 Task: Use the formula "EPOCHTODATE" in spreadsheet "Project protfolio".
Action: Mouse moved to (896, 120)
Screenshot: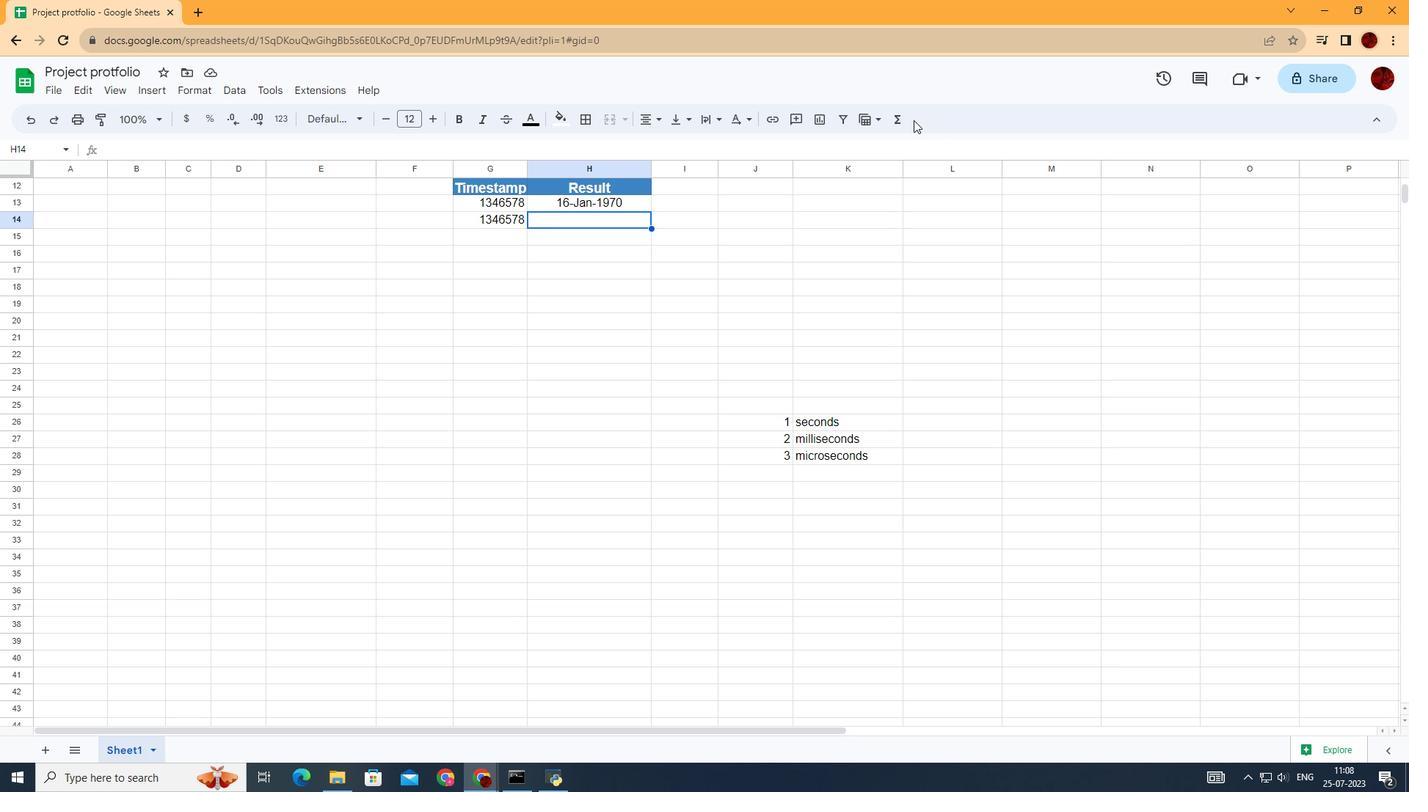 
Action: Mouse pressed left at (896, 120)
Screenshot: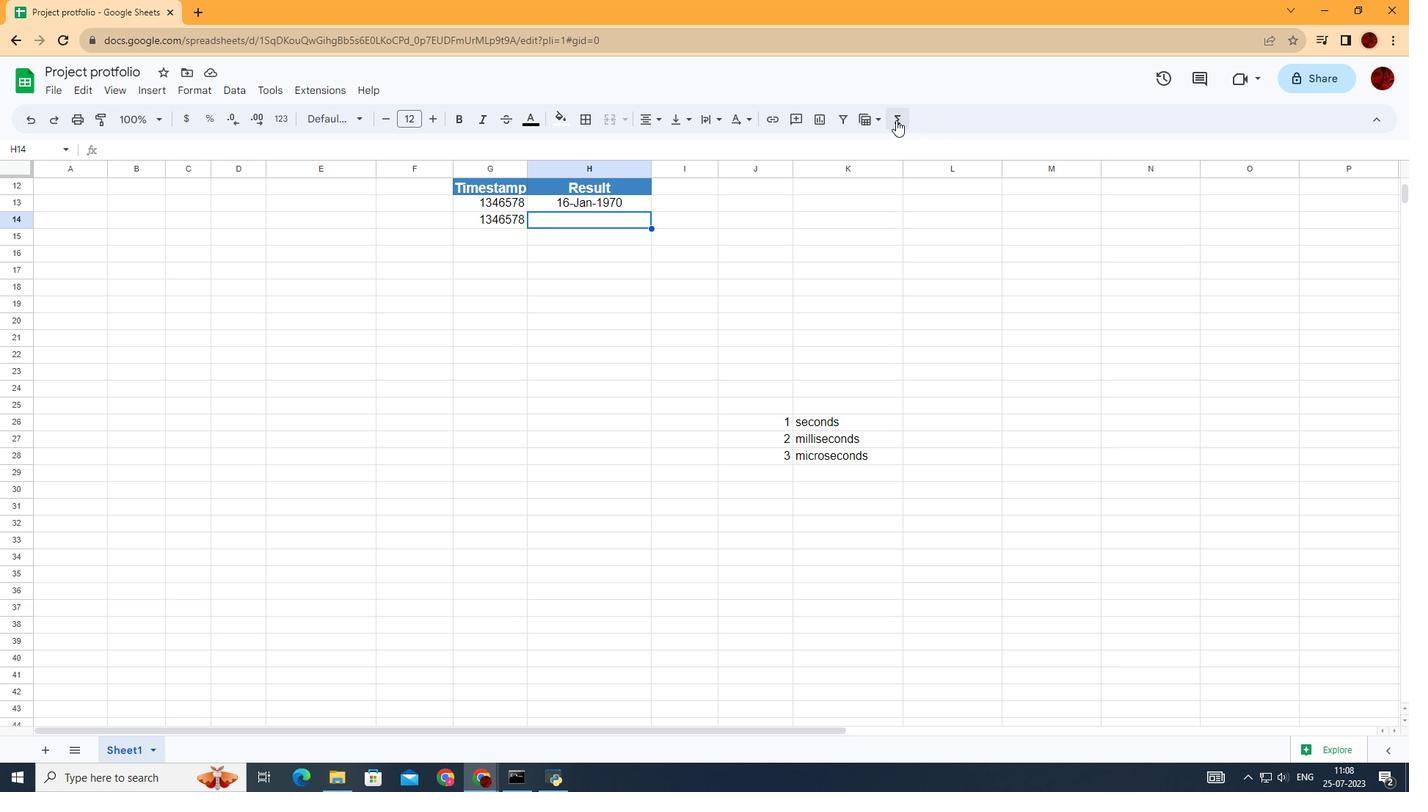 
Action: Mouse moved to (1095, 239)
Screenshot: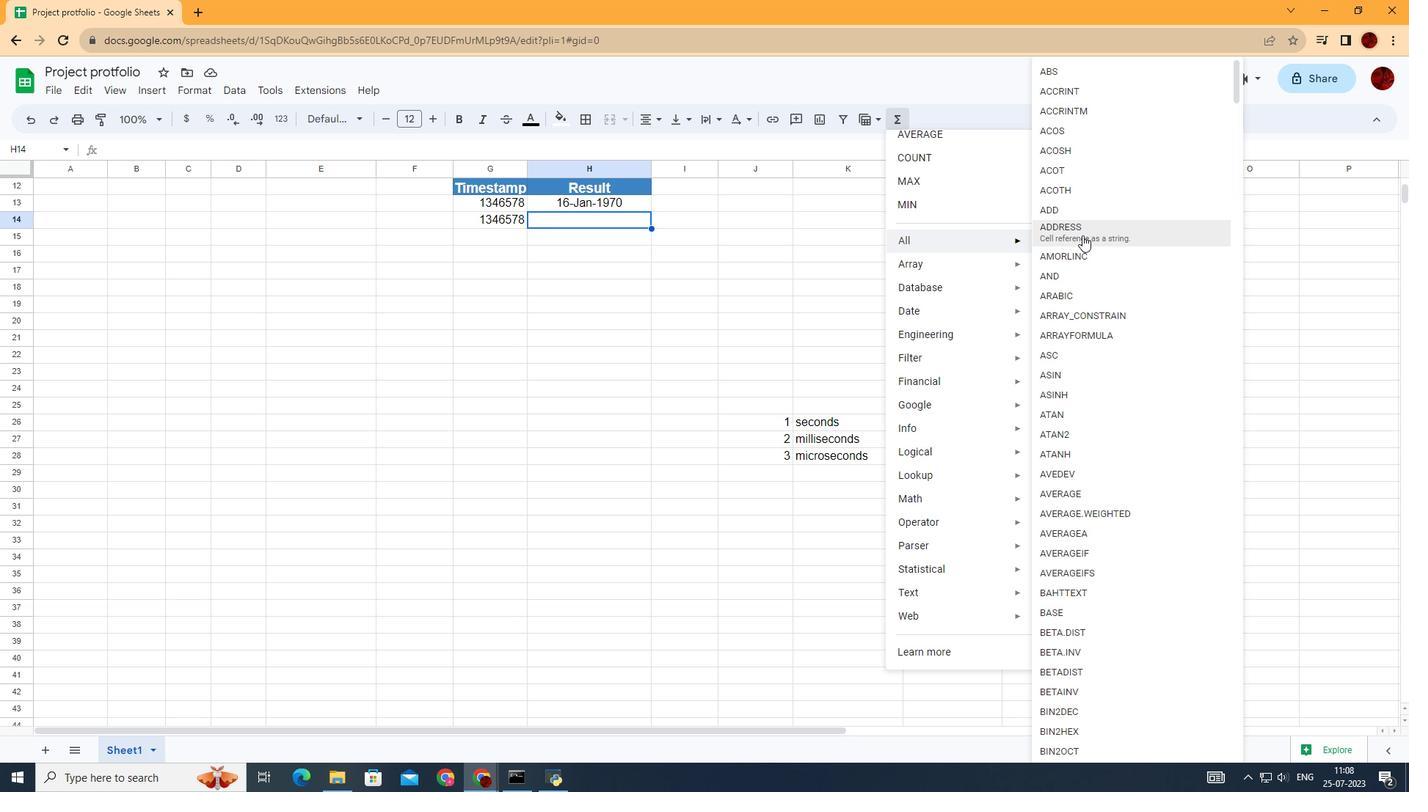 
Action: Mouse scrolled (1095, 238) with delta (0, 0)
Screenshot: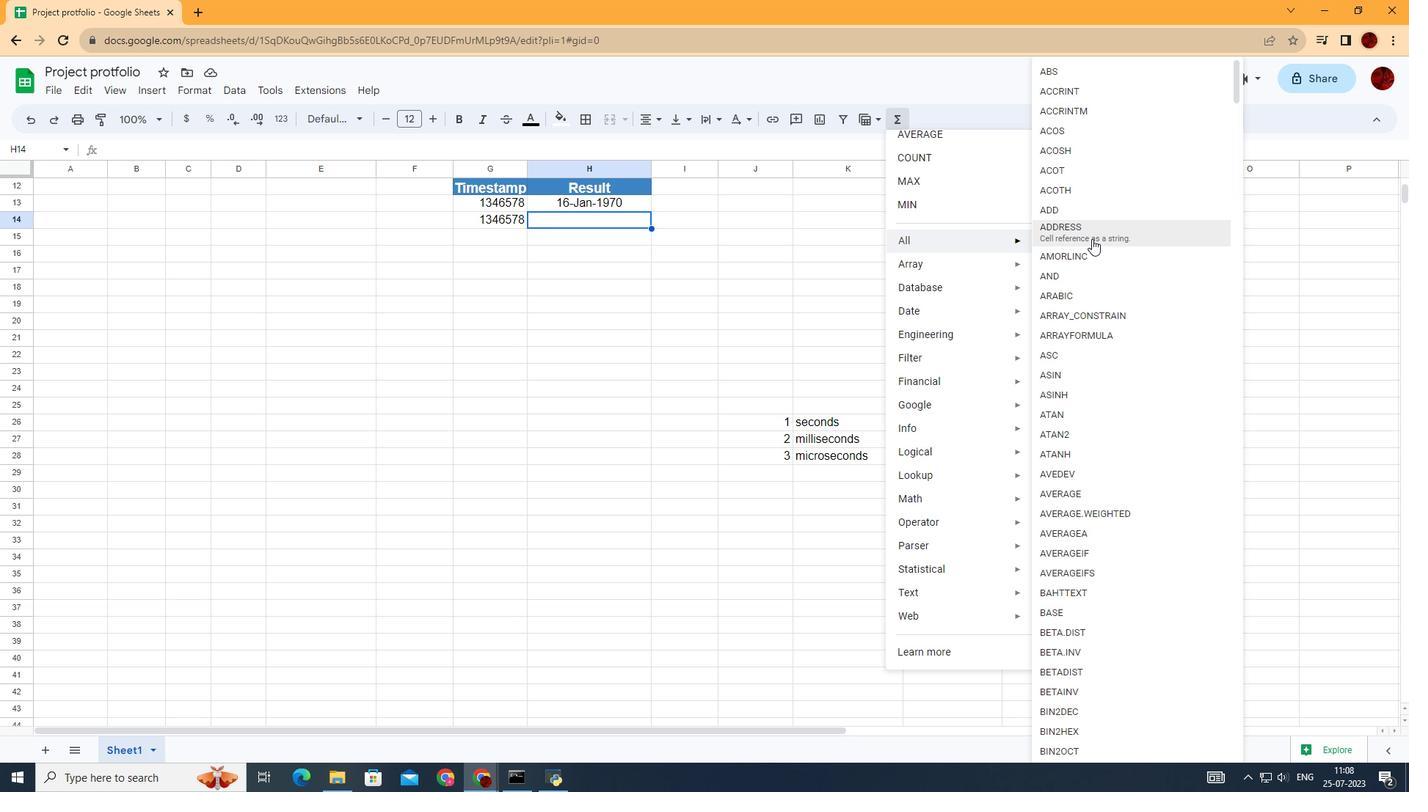 
Action: Mouse scrolled (1095, 238) with delta (0, 0)
Screenshot: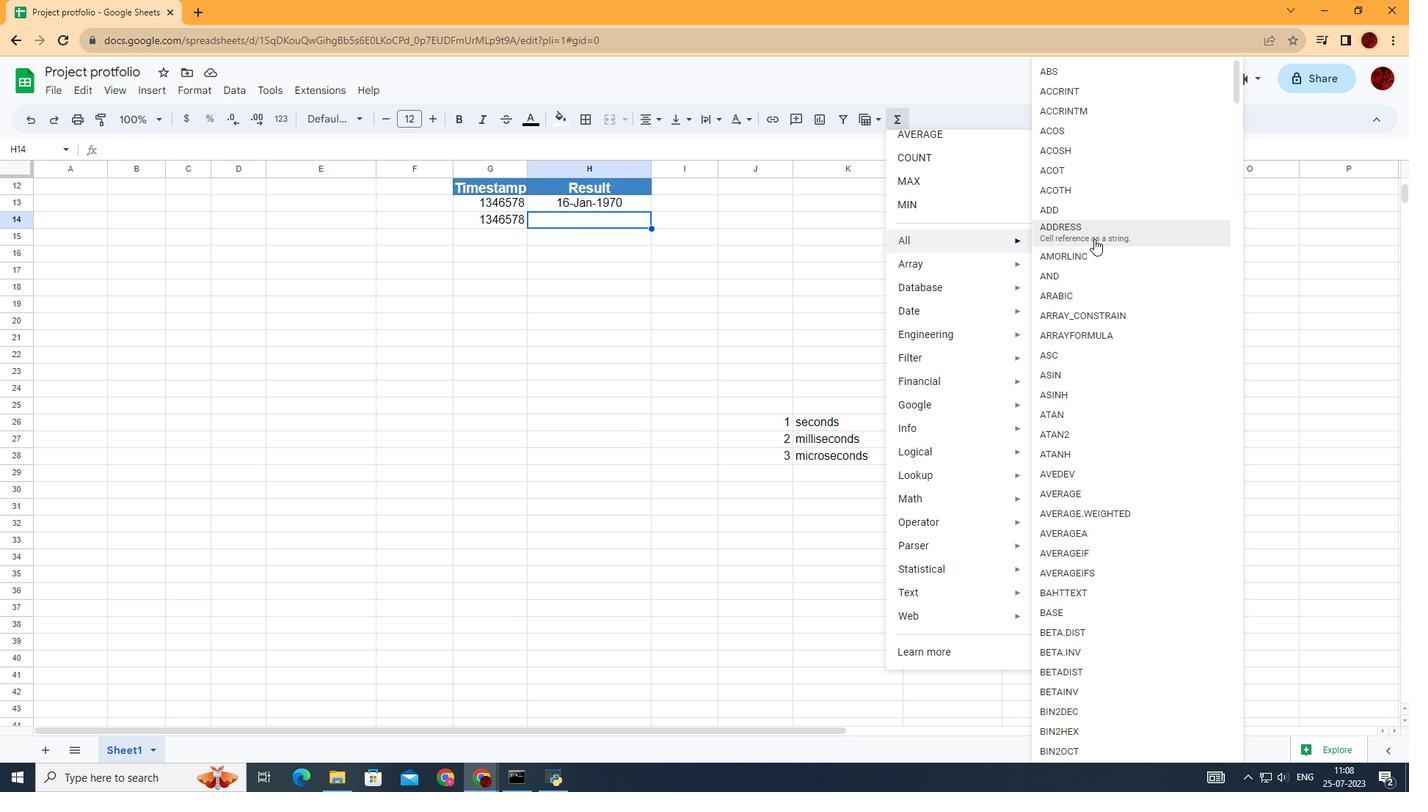 
Action: Mouse scrolled (1095, 238) with delta (0, 0)
Screenshot: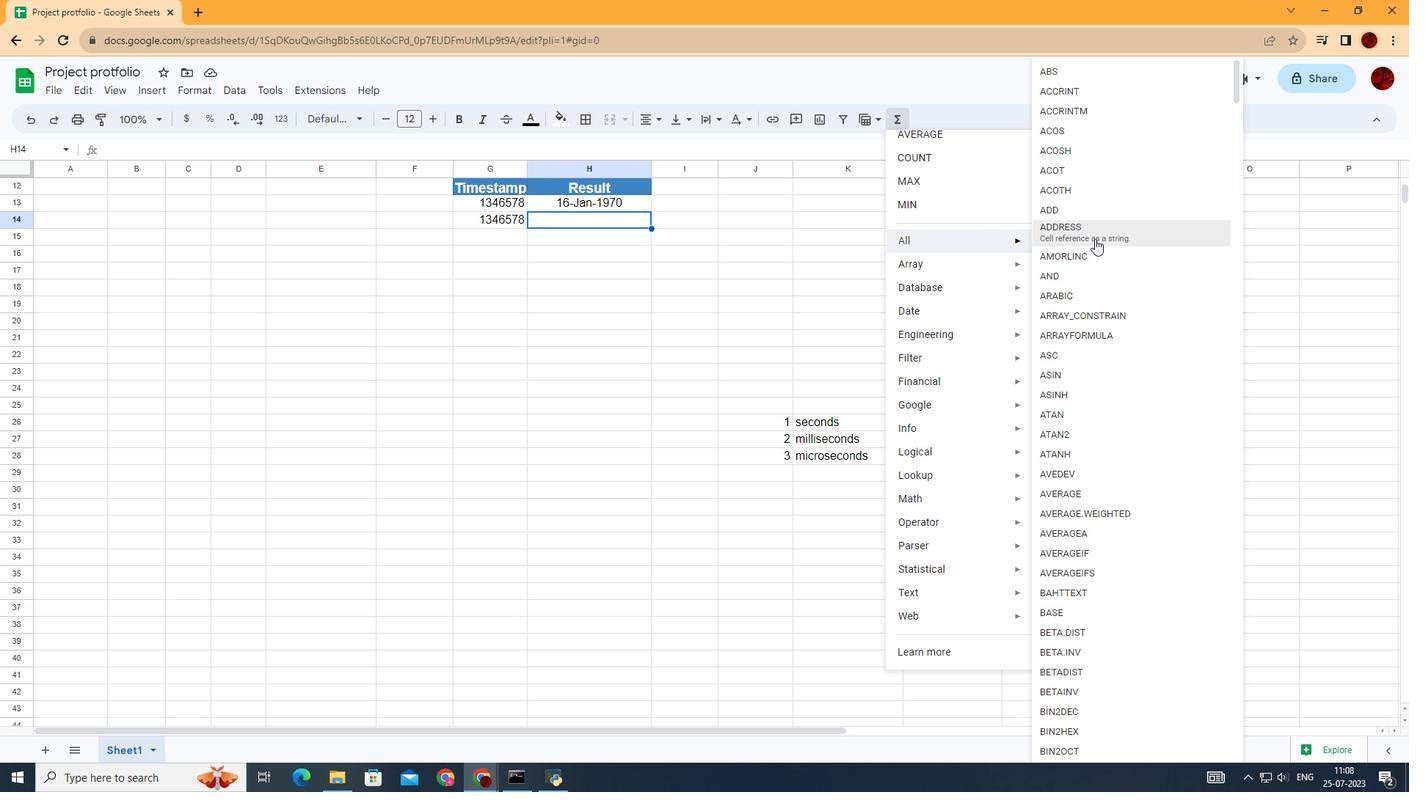 
Action: Mouse scrolled (1095, 238) with delta (0, 0)
Screenshot: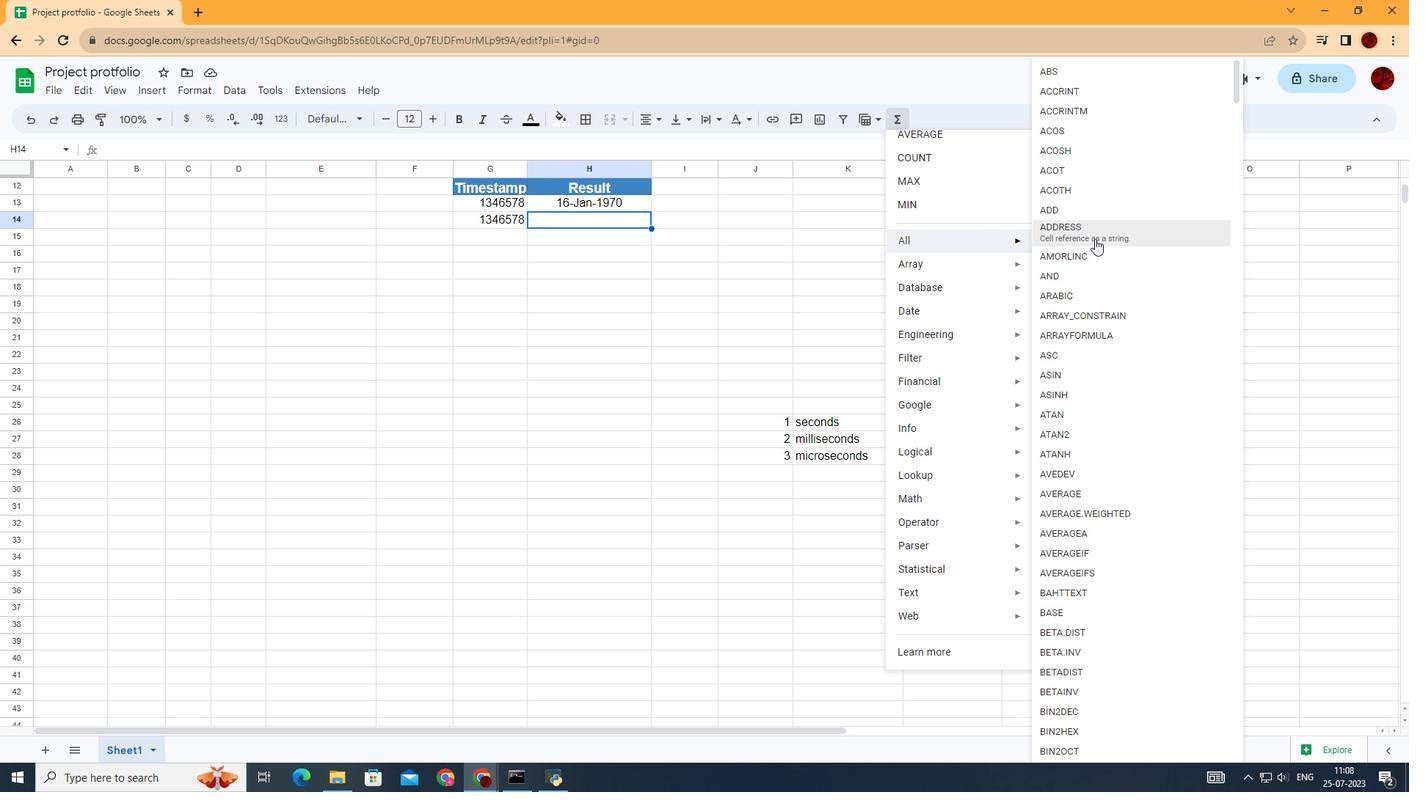 
Action: Mouse scrolled (1095, 238) with delta (0, 0)
Screenshot: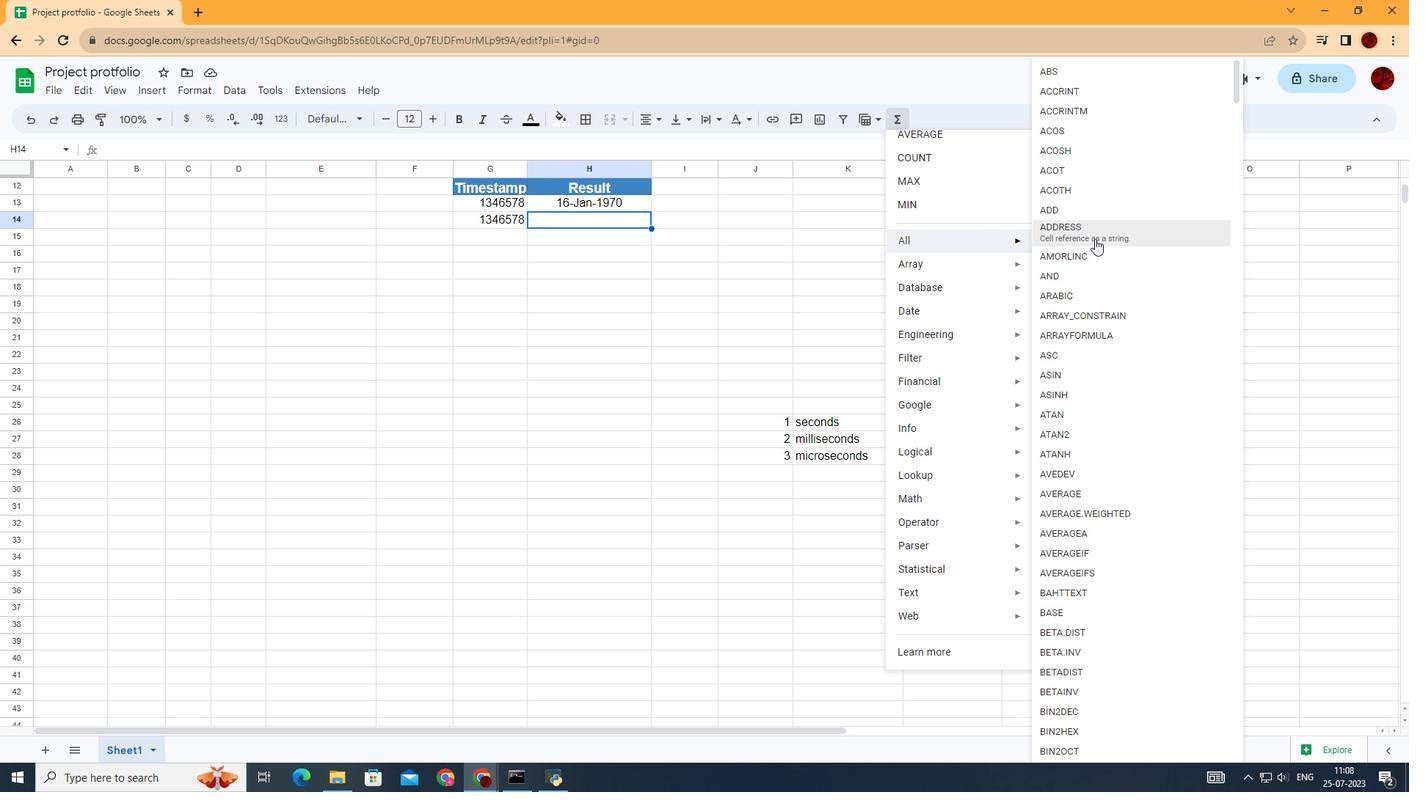 
Action: Mouse scrolled (1095, 238) with delta (0, 0)
Screenshot: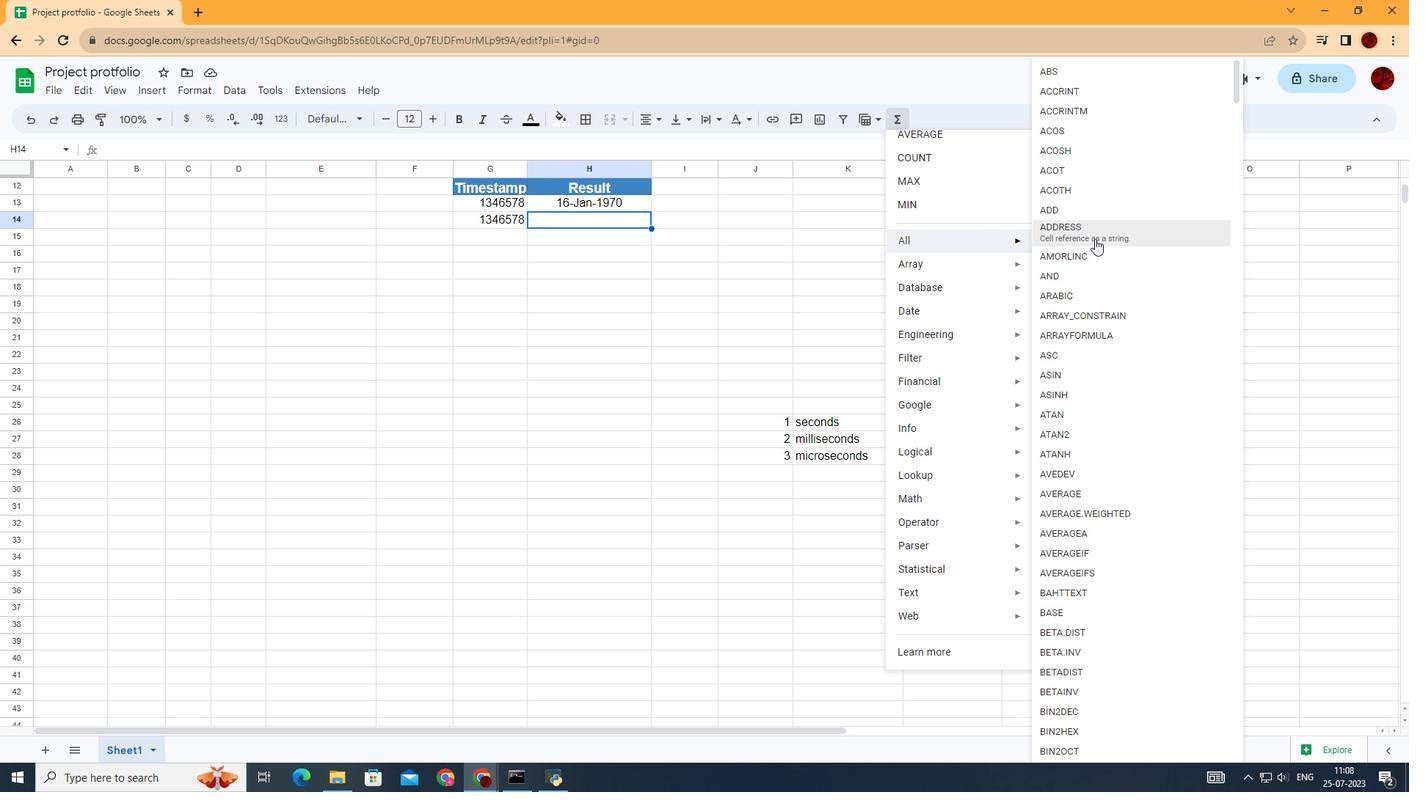 
Action: Mouse scrolled (1095, 238) with delta (0, 0)
Screenshot: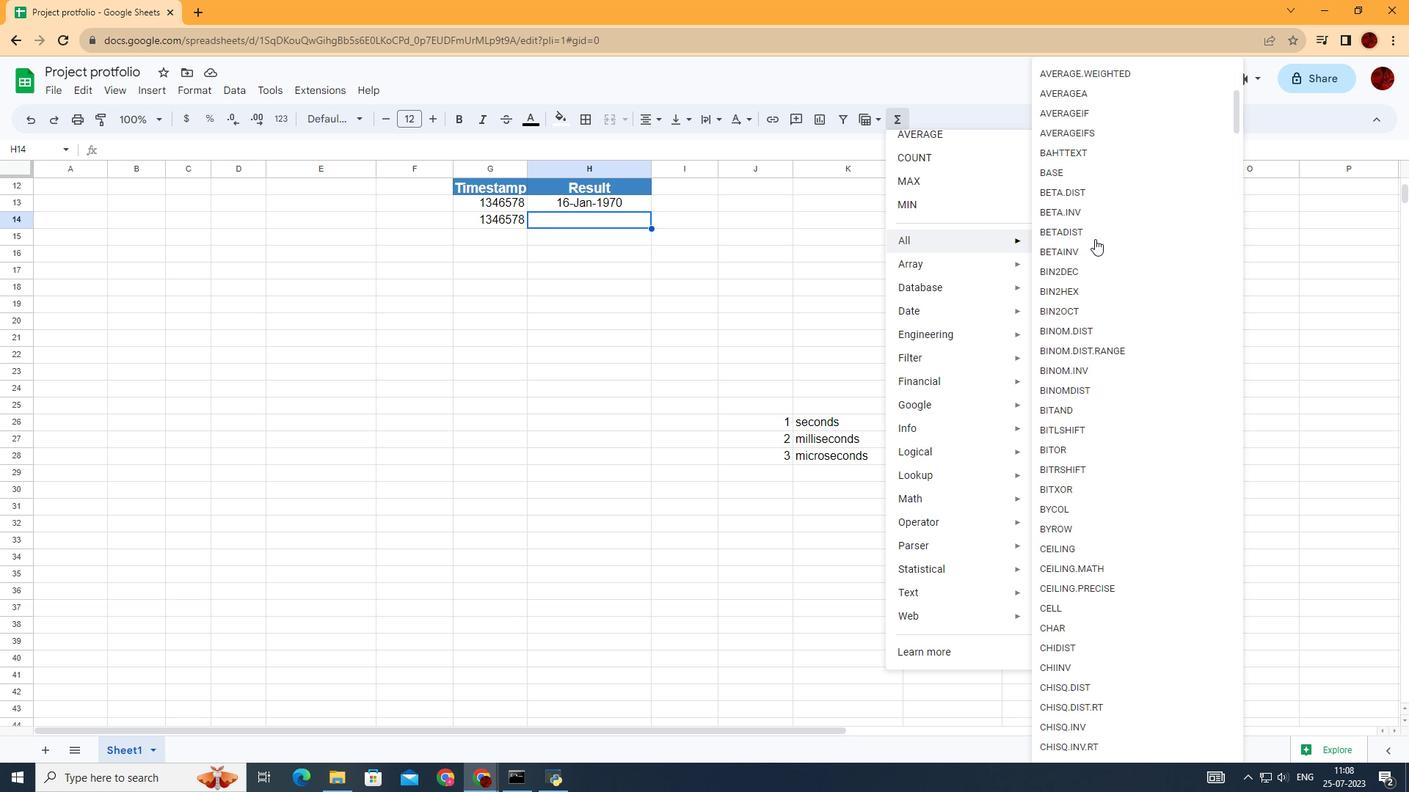 
Action: Mouse scrolled (1095, 238) with delta (0, 0)
Screenshot: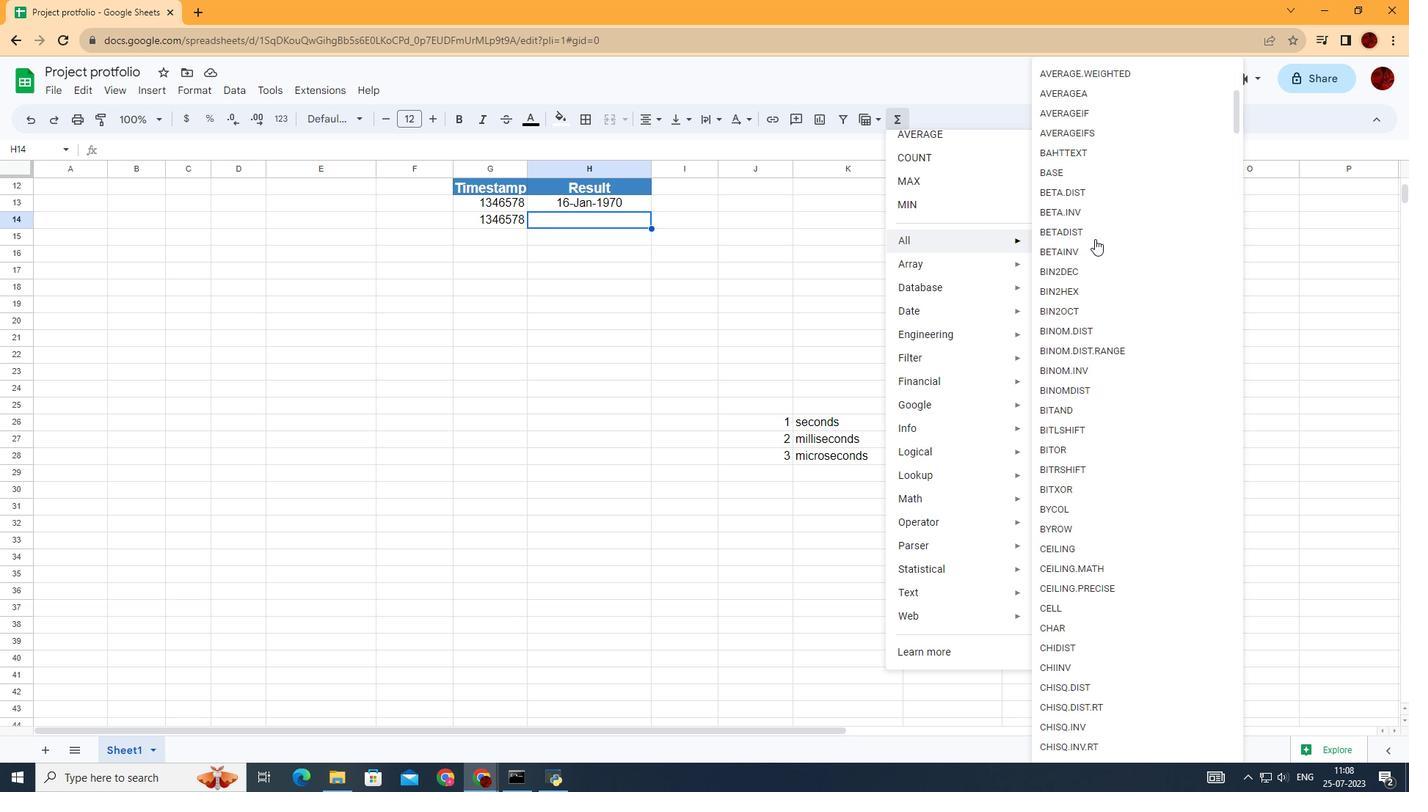
Action: Mouse scrolled (1095, 238) with delta (0, 0)
Screenshot: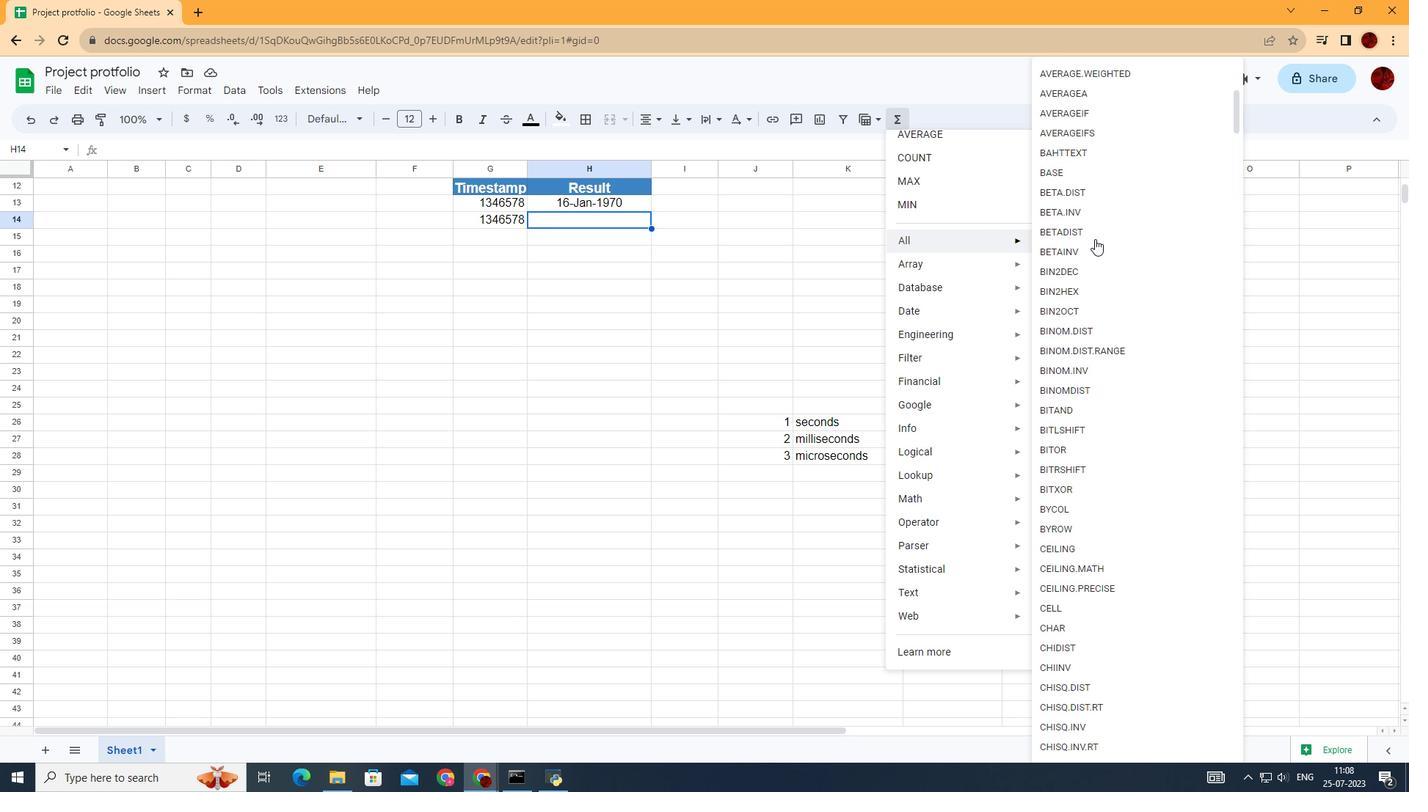 
Action: Mouse scrolled (1095, 238) with delta (0, 0)
Screenshot: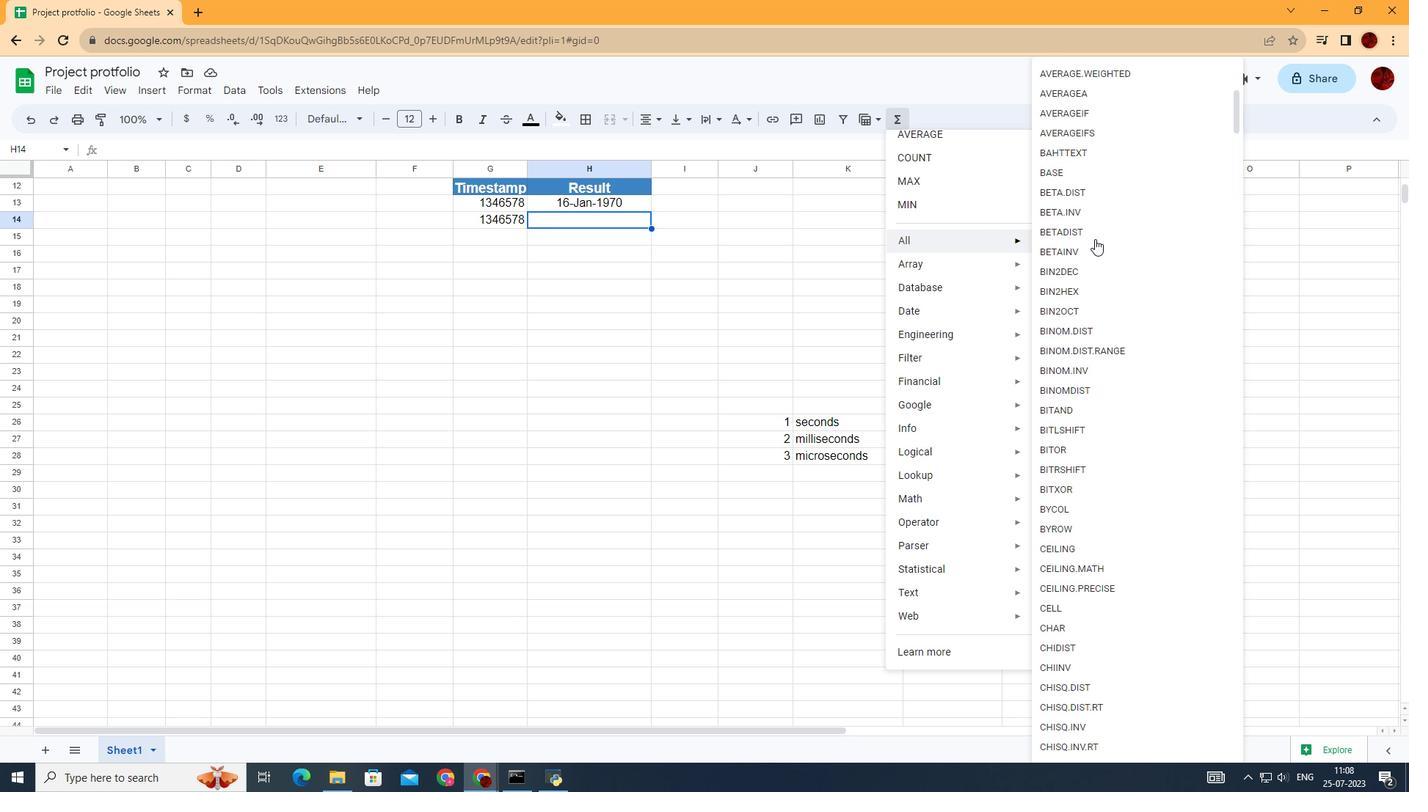 
Action: Mouse scrolled (1095, 238) with delta (0, 0)
Screenshot: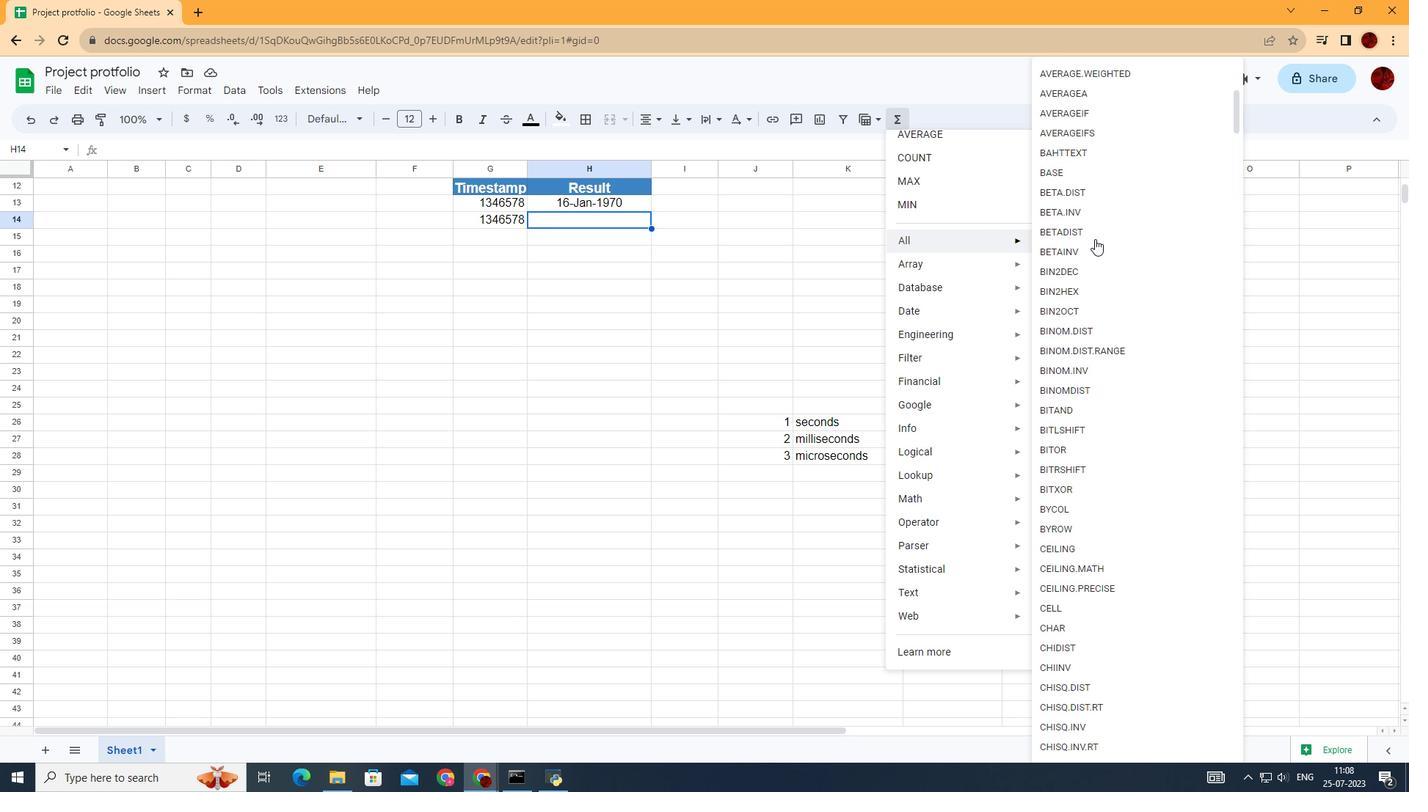 
Action: Mouse scrolled (1095, 238) with delta (0, 0)
Screenshot: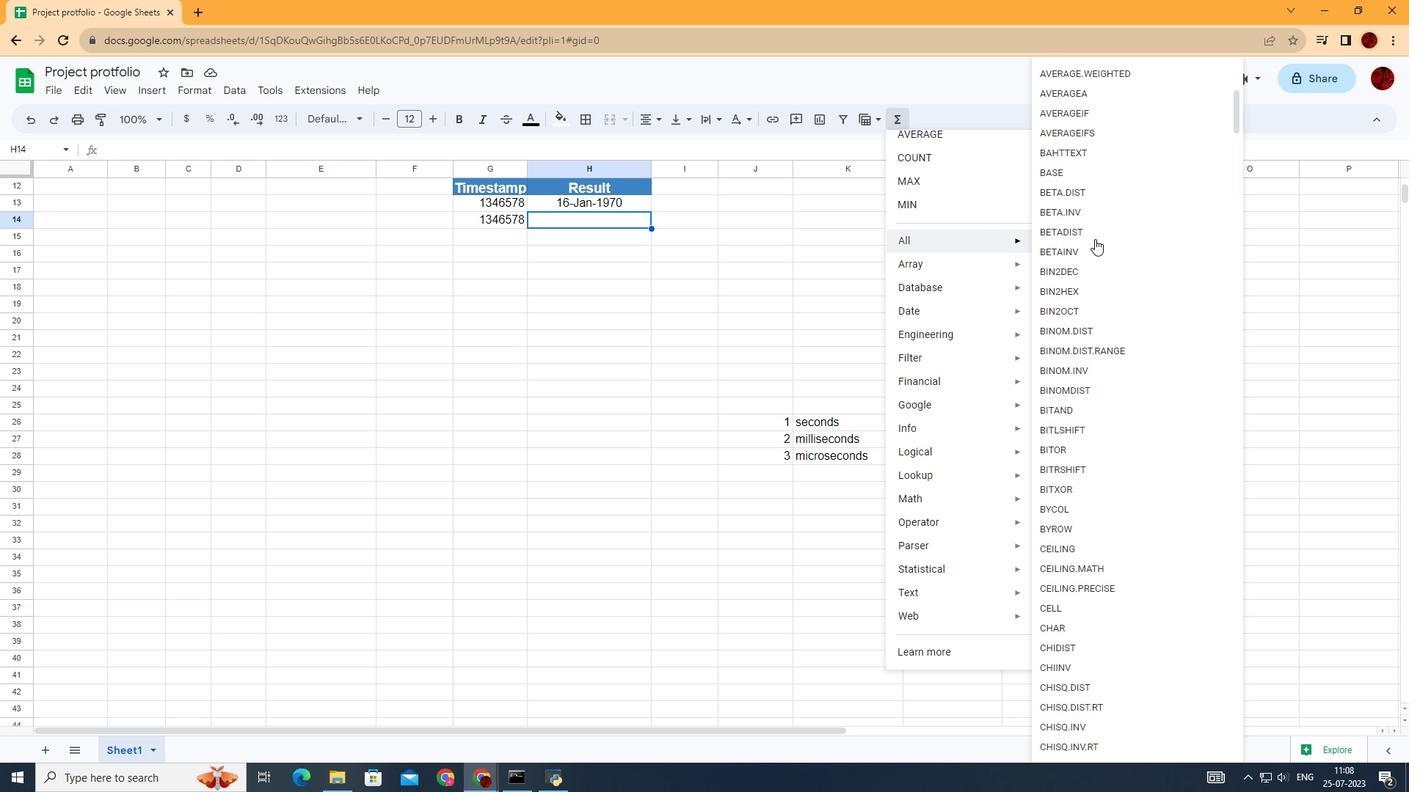 
Action: Mouse scrolled (1095, 238) with delta (0, 0)
Screenshot: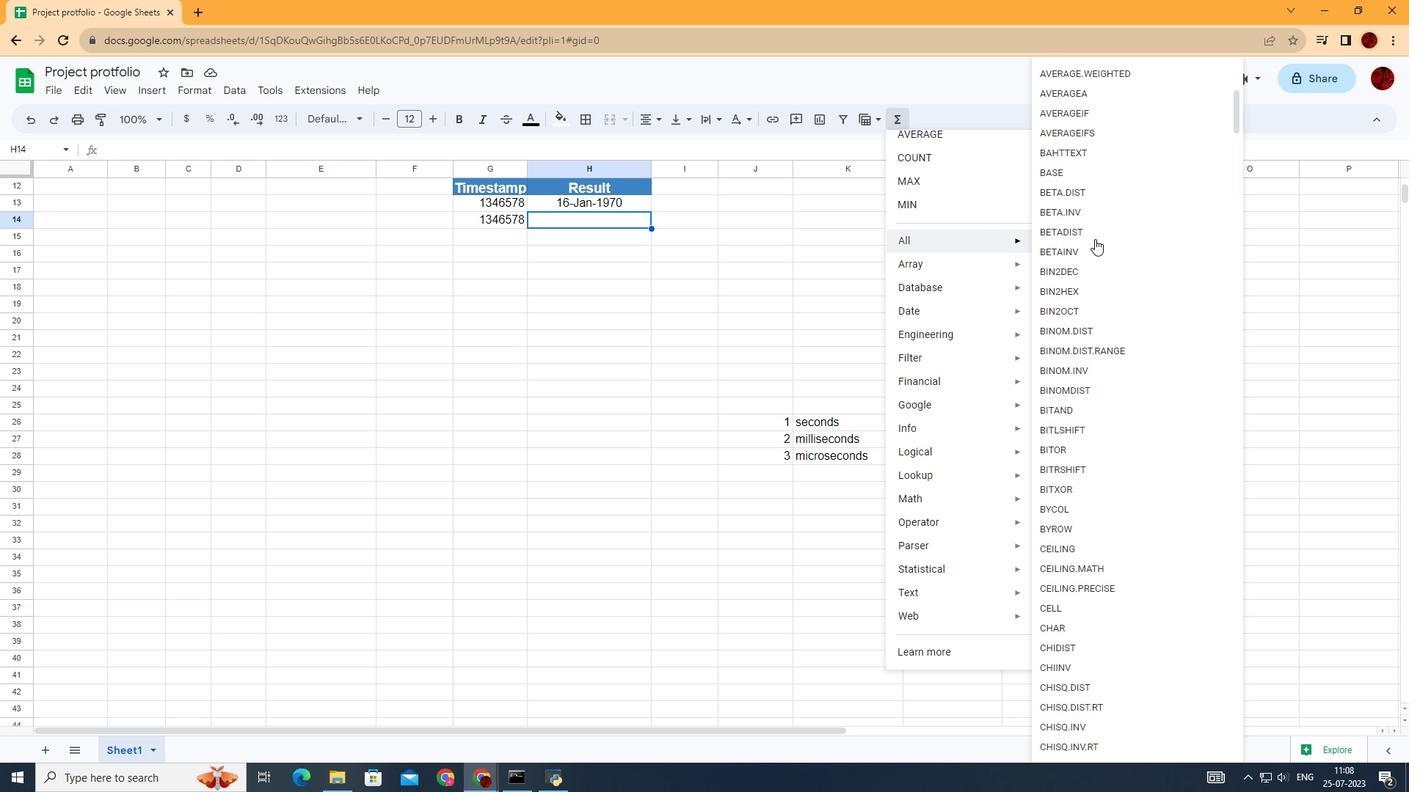 
Action: Mouse scrolled (1095, 238) with delta (0, 0)
Screenshot: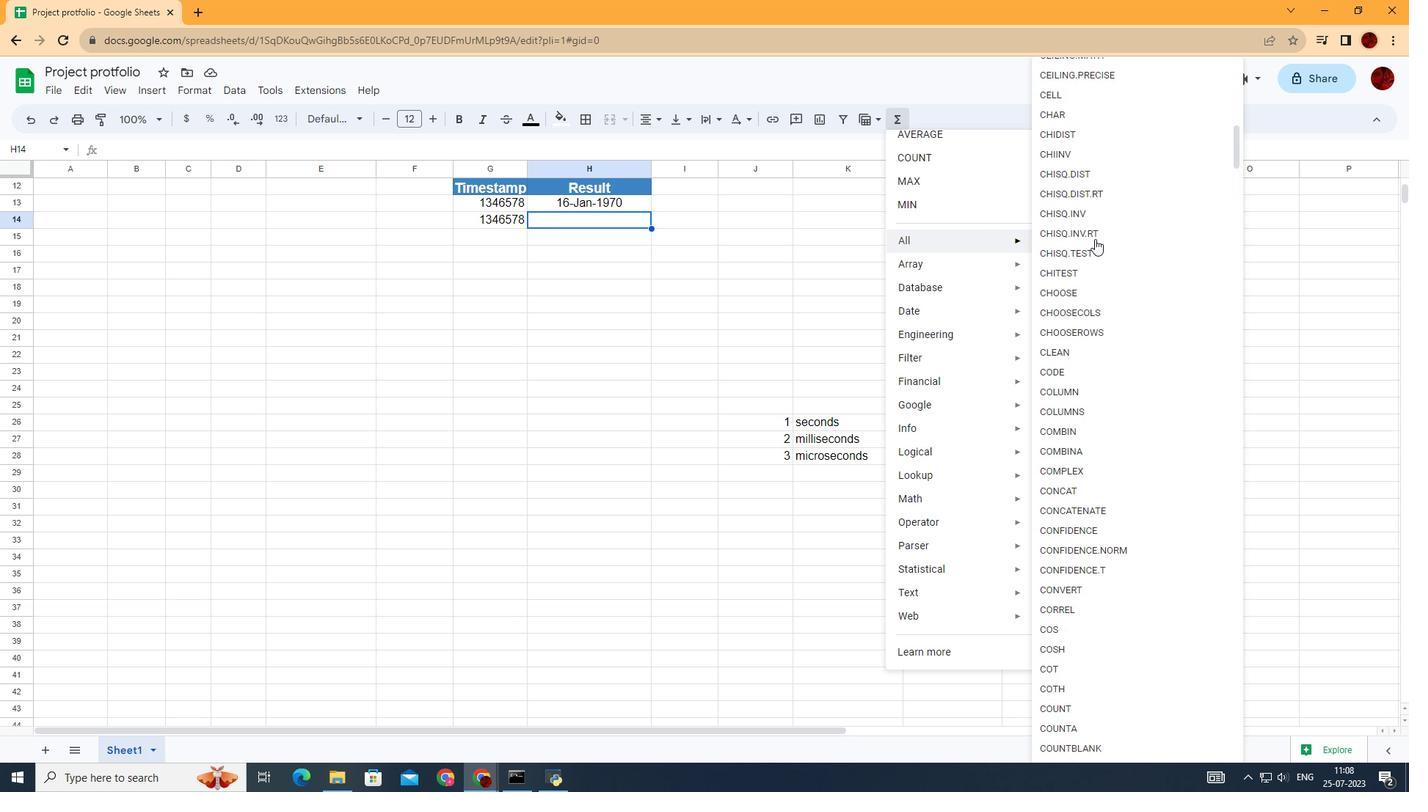
Action: Mouse scrolled (1095, 238) with delta (0, 0)
Screenshot: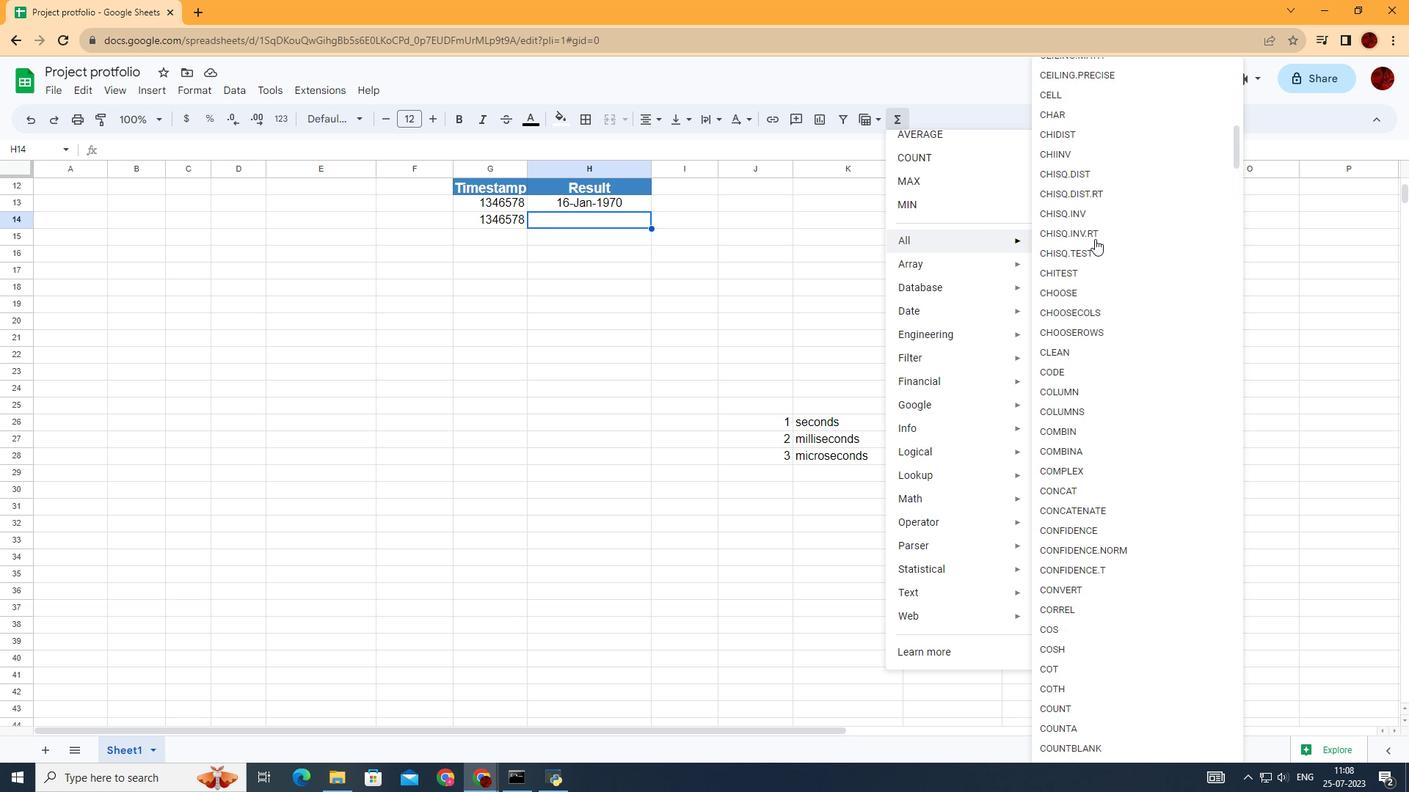 
Action: Mouse scrolled (1095, 238) with delta (0, 0)
Screenshot: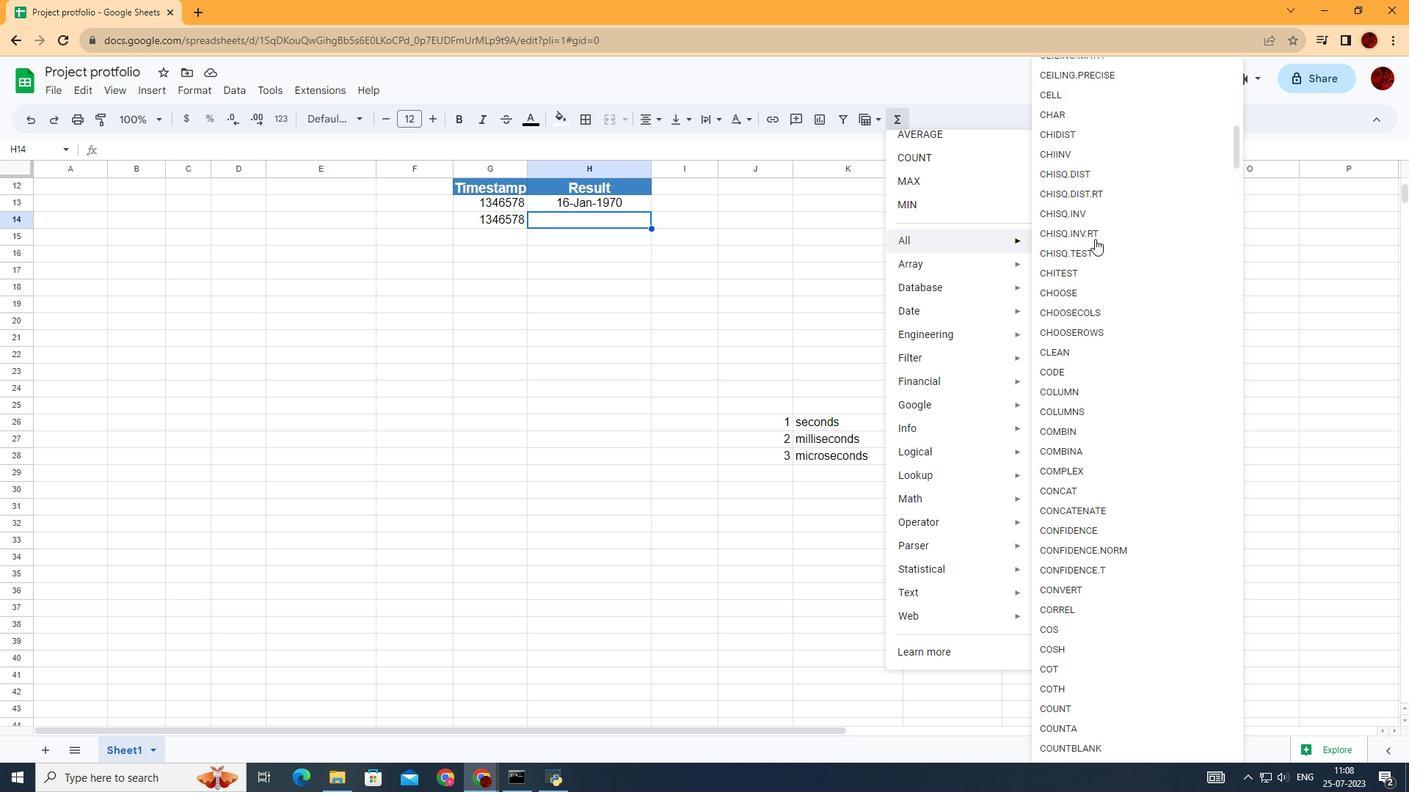 
Action: Mouse scrolled (1095, 238) with delta (0, 0)
Screenshot: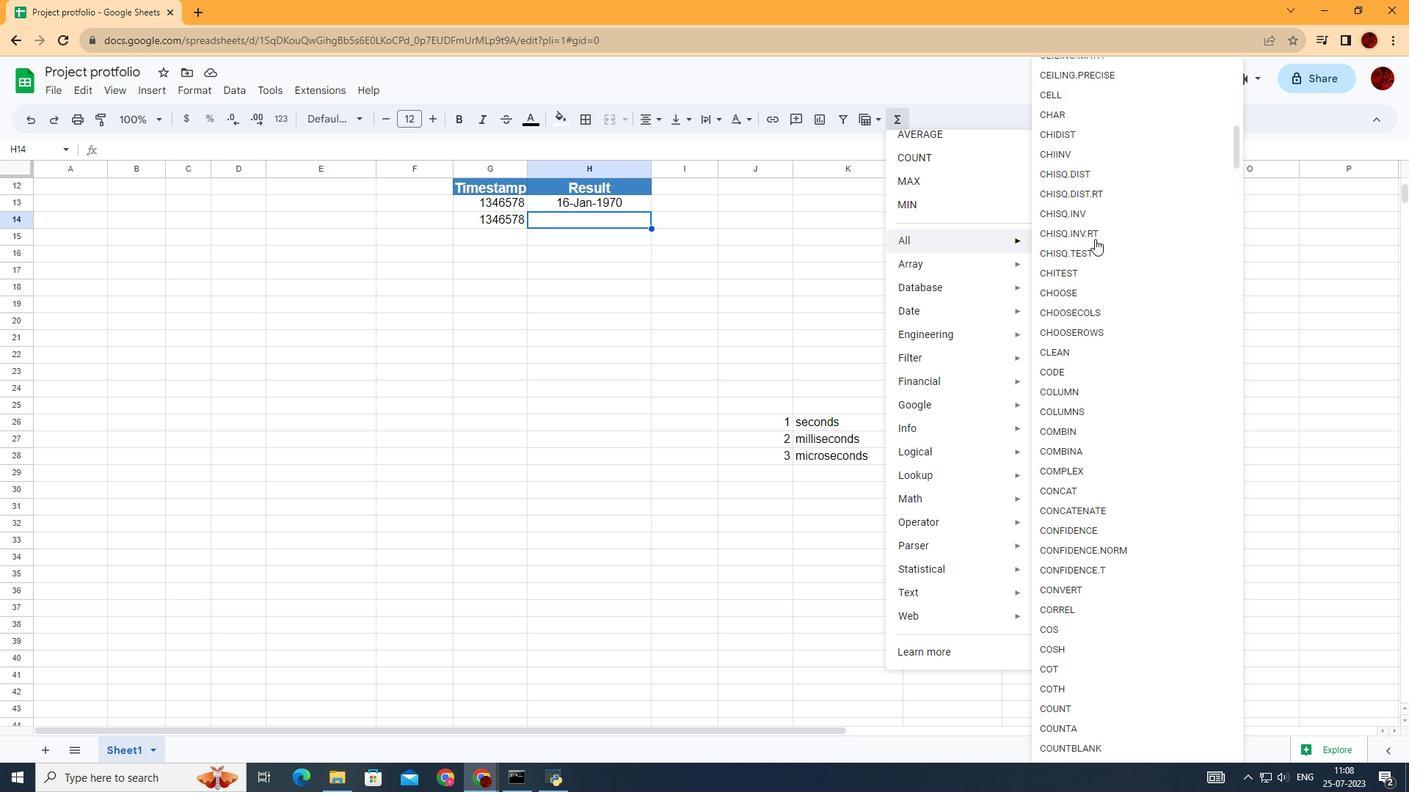 
Action: Mouse scrolled (1095, 238) with delta (0, 0)
Screenshot: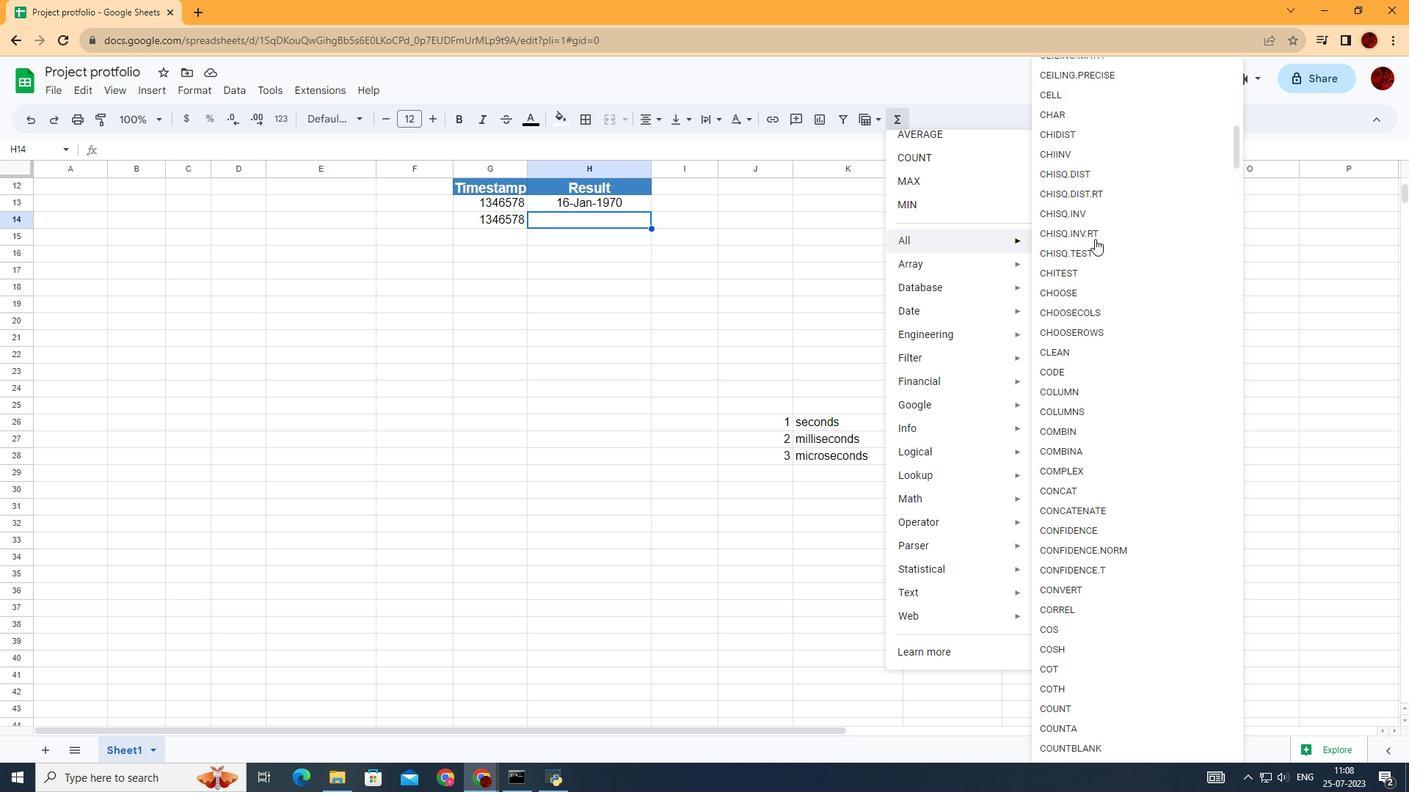 
Action: Mouse scrolled (1095, 238) with delta (0, 0)
Screenshot: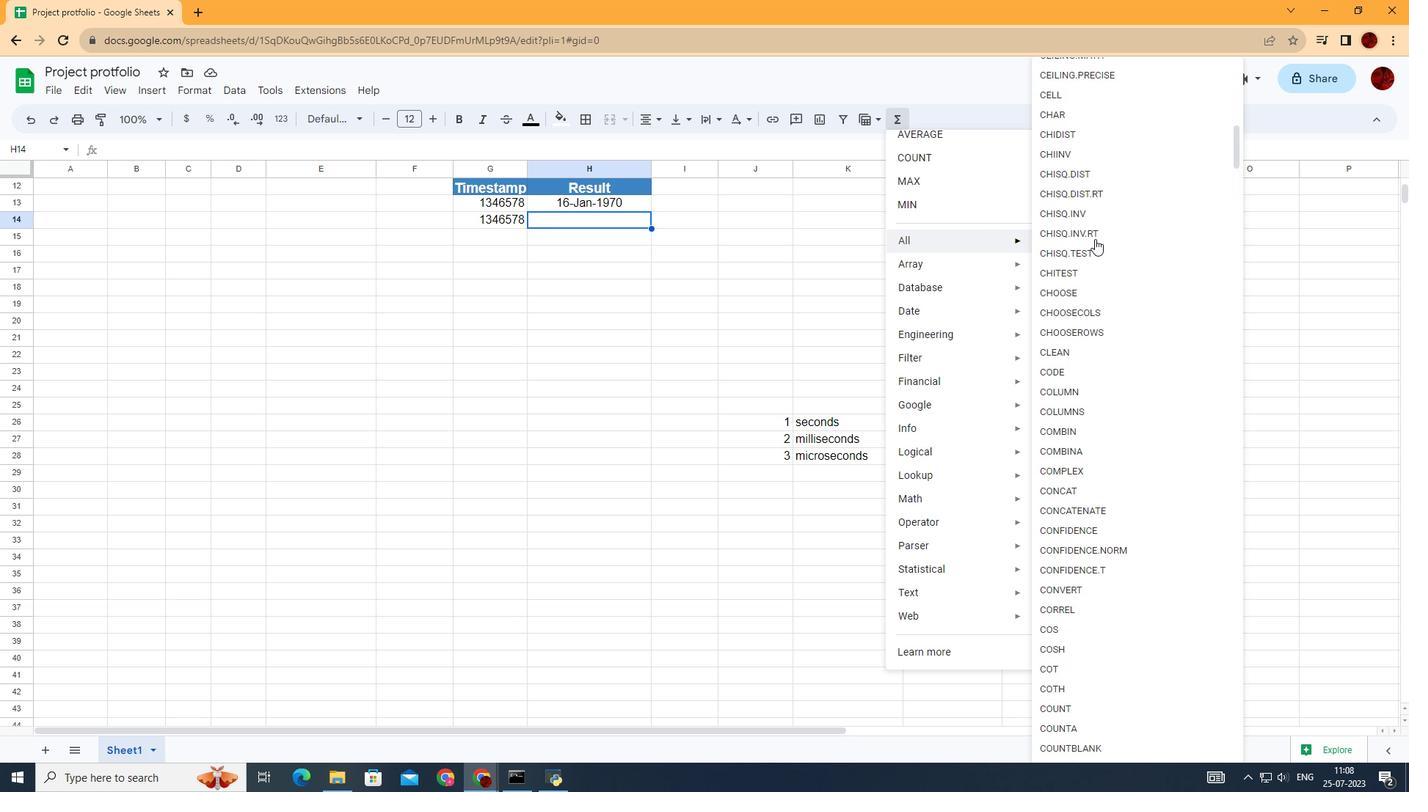 
Action: Mouse scrolled (1095, 238) with delta (0, 0)
Screenshot: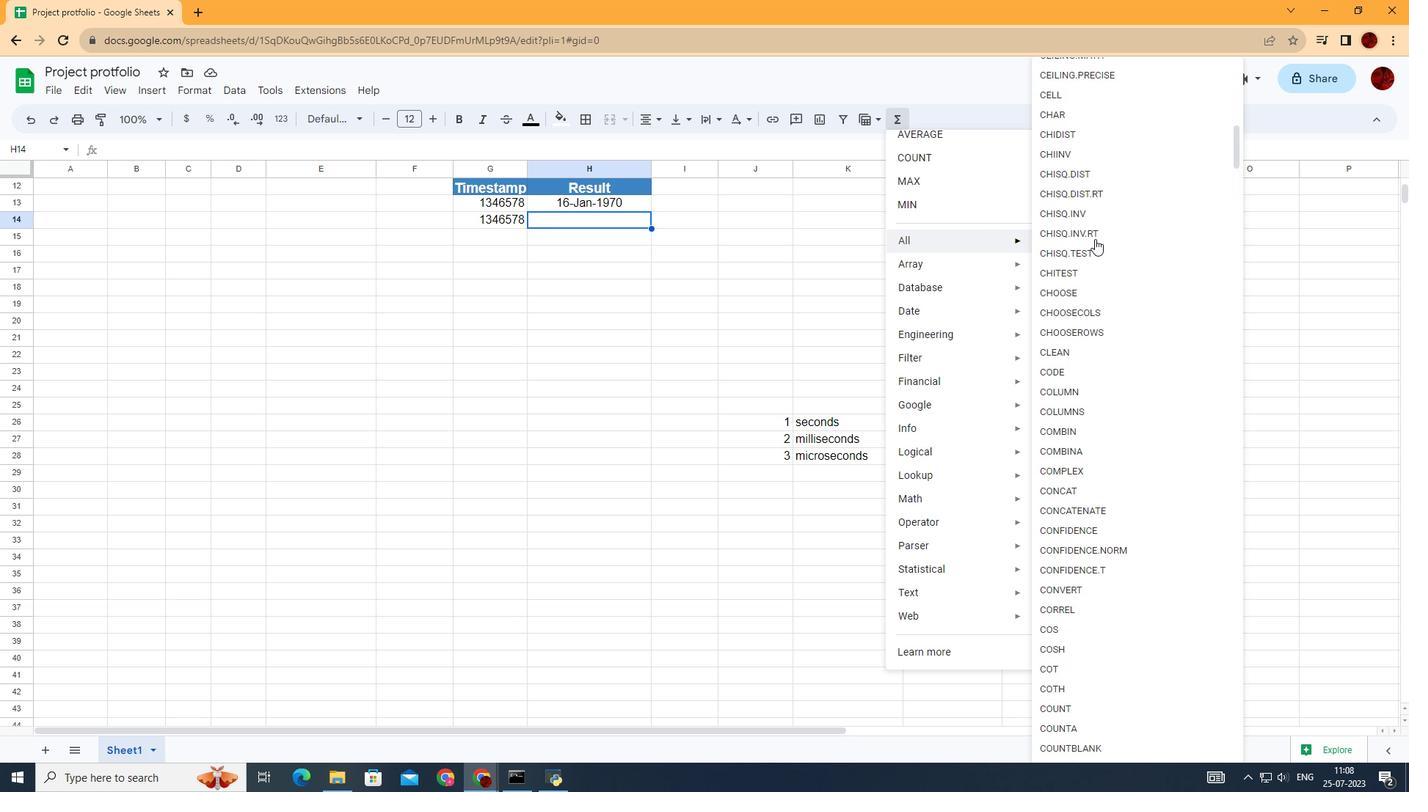 
Action: Mouse scrolled (1095, 238) with delta (0, 0)
Screenshot: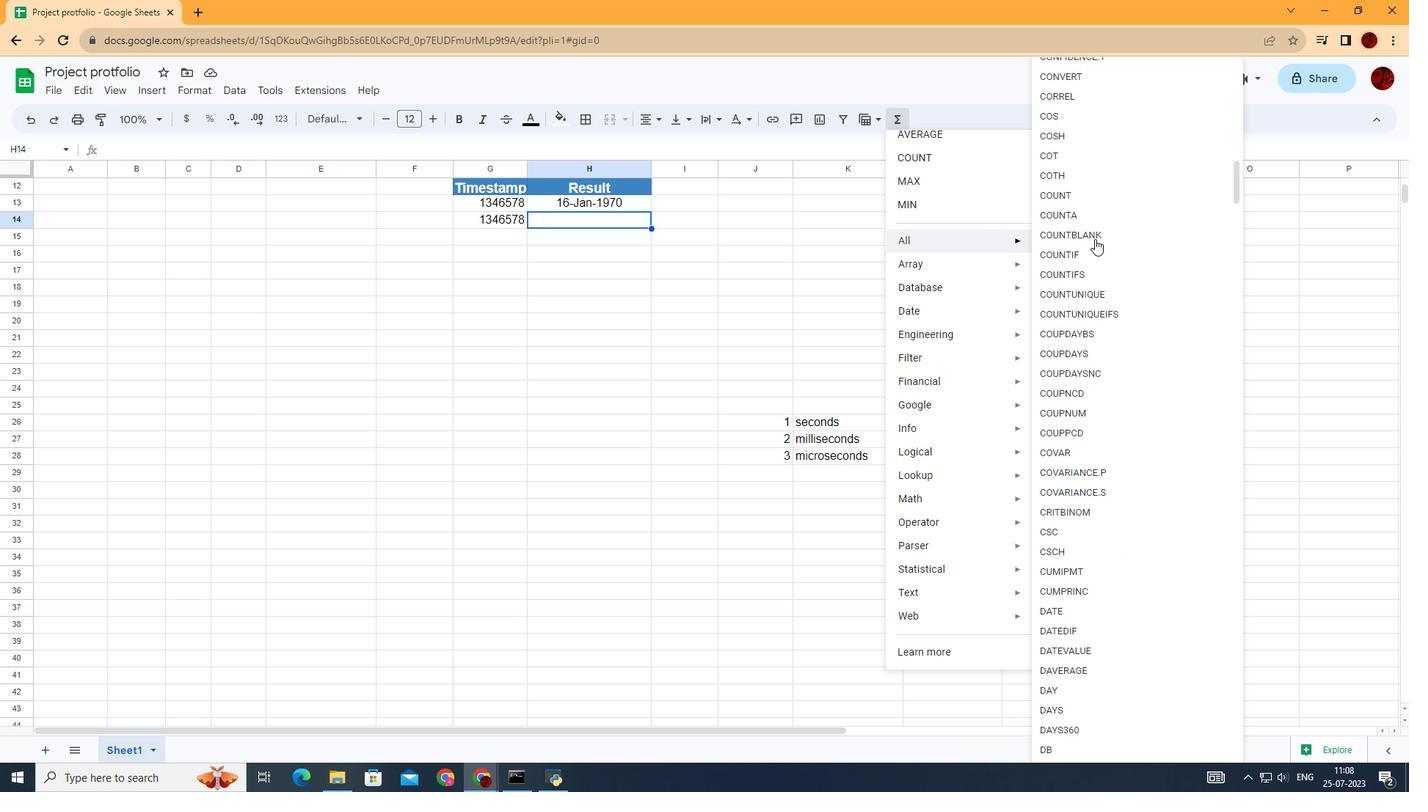 
Action: Mouse scrolled (1095, 238) with delta (0, 0)
Screenshot: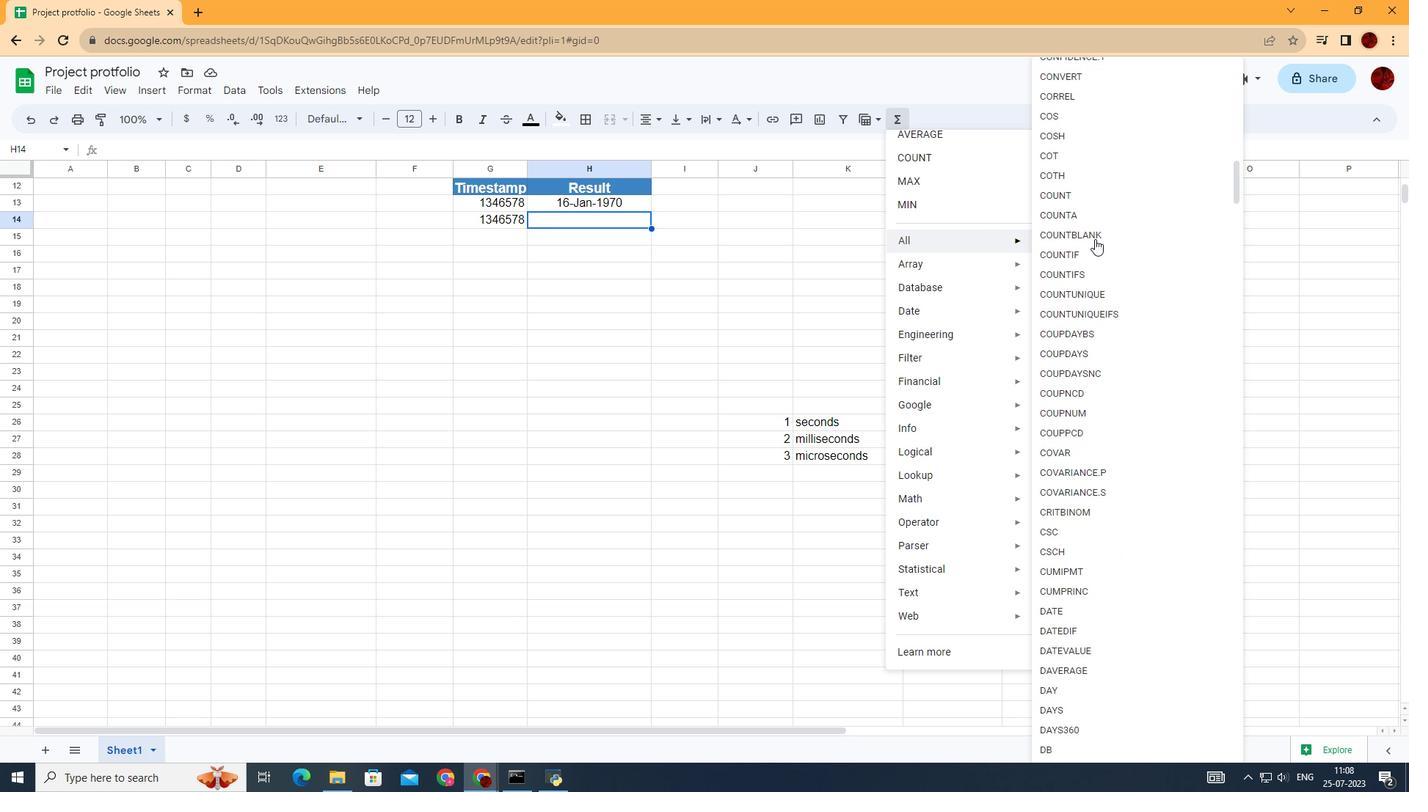 
Action: Mouse scrolled (1095, 238) with delta (0, 0)
Screenshot: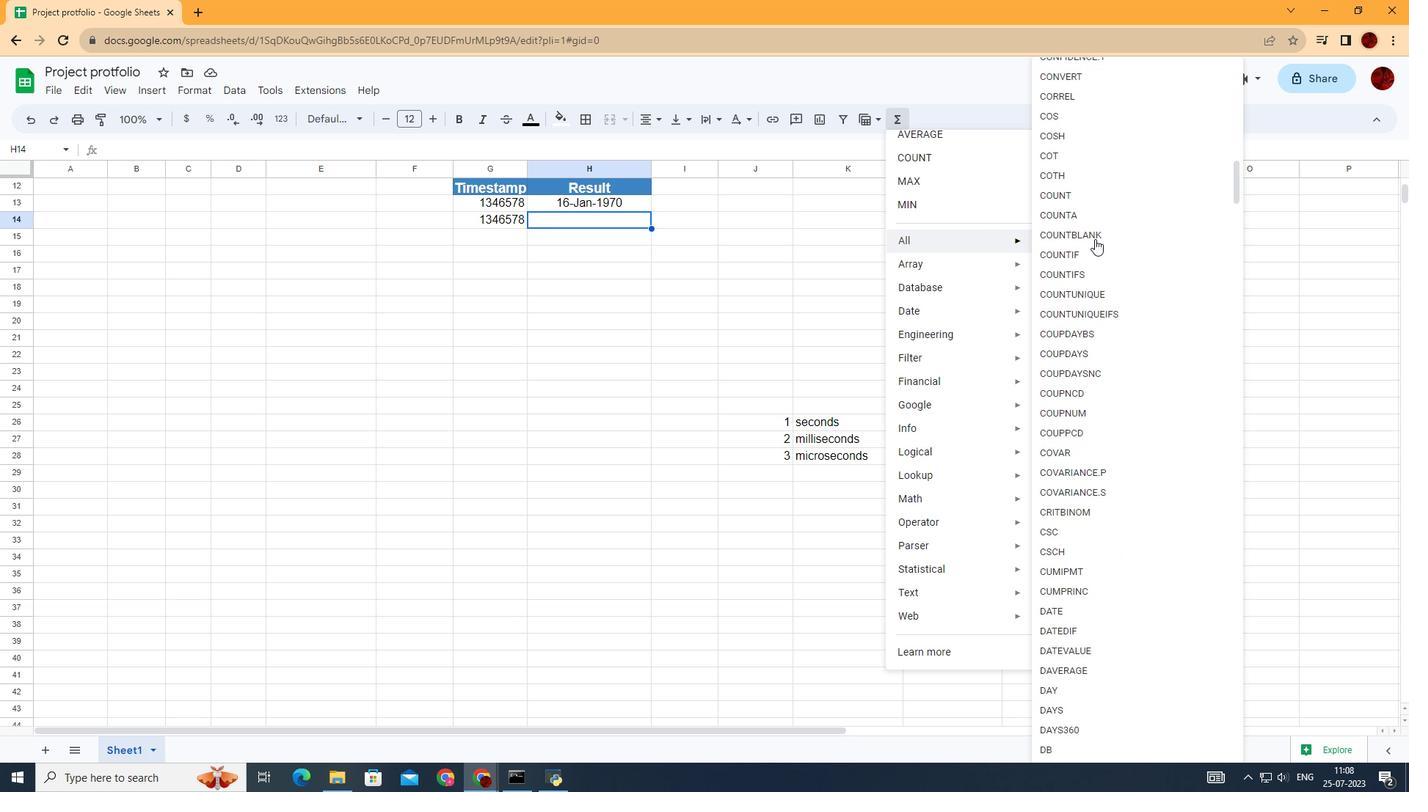
Action: Mouse scrolled (1095, 238) with delta (0, 0)
Screenshot: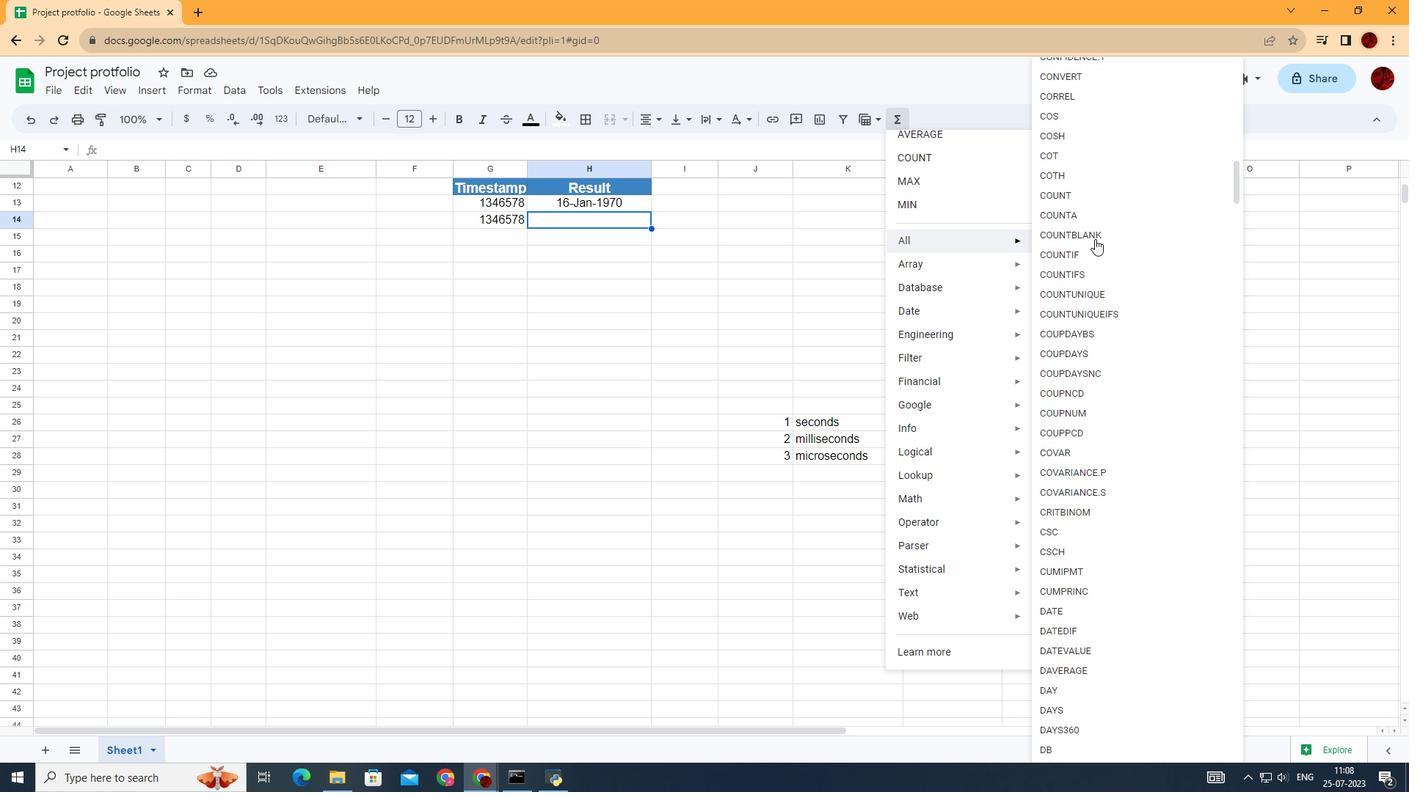 
Action: Mouse scrolled (1095, 238) with delta (0, 0)
Screenshot: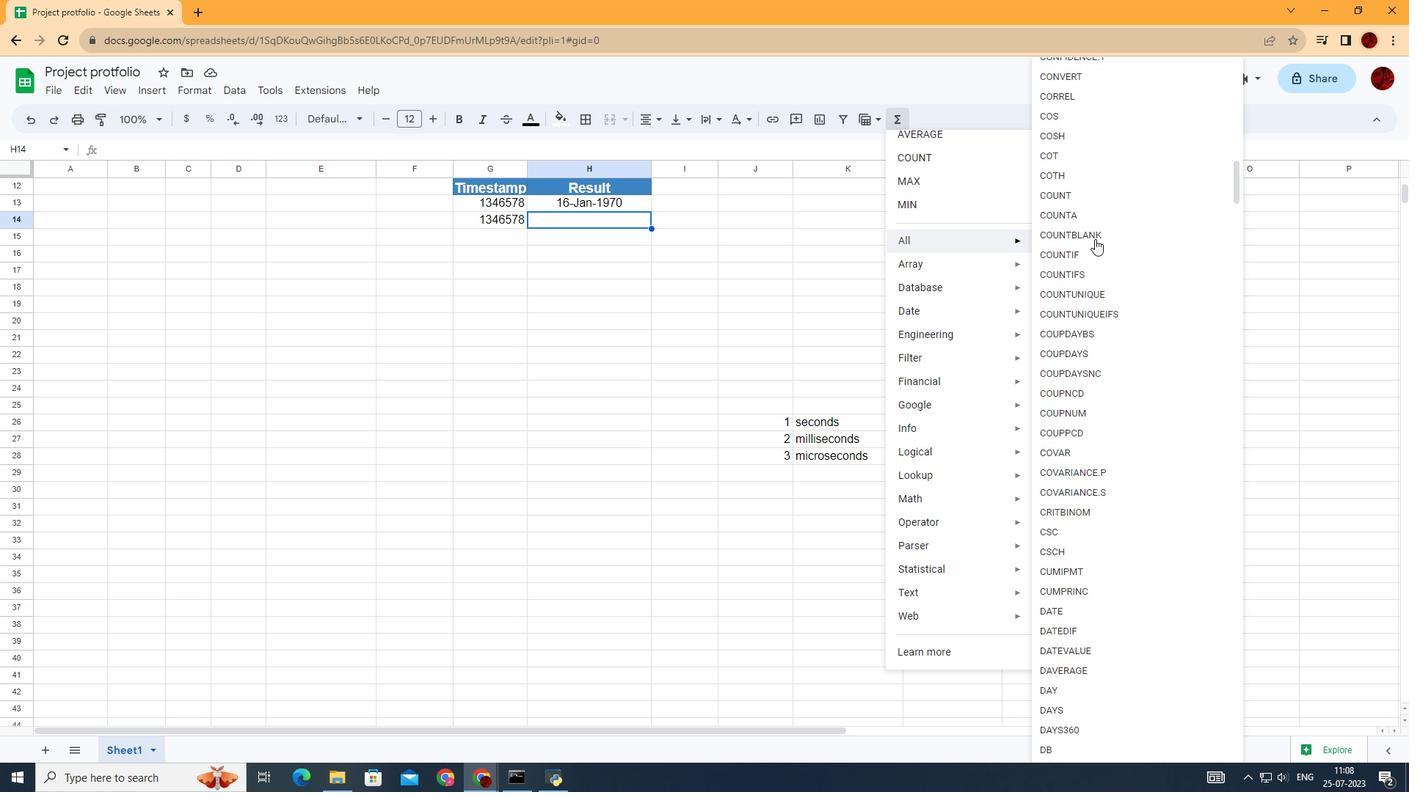 
Action: Mouse scrolled (1095, 238) with delta (0, 0)
Screenshot: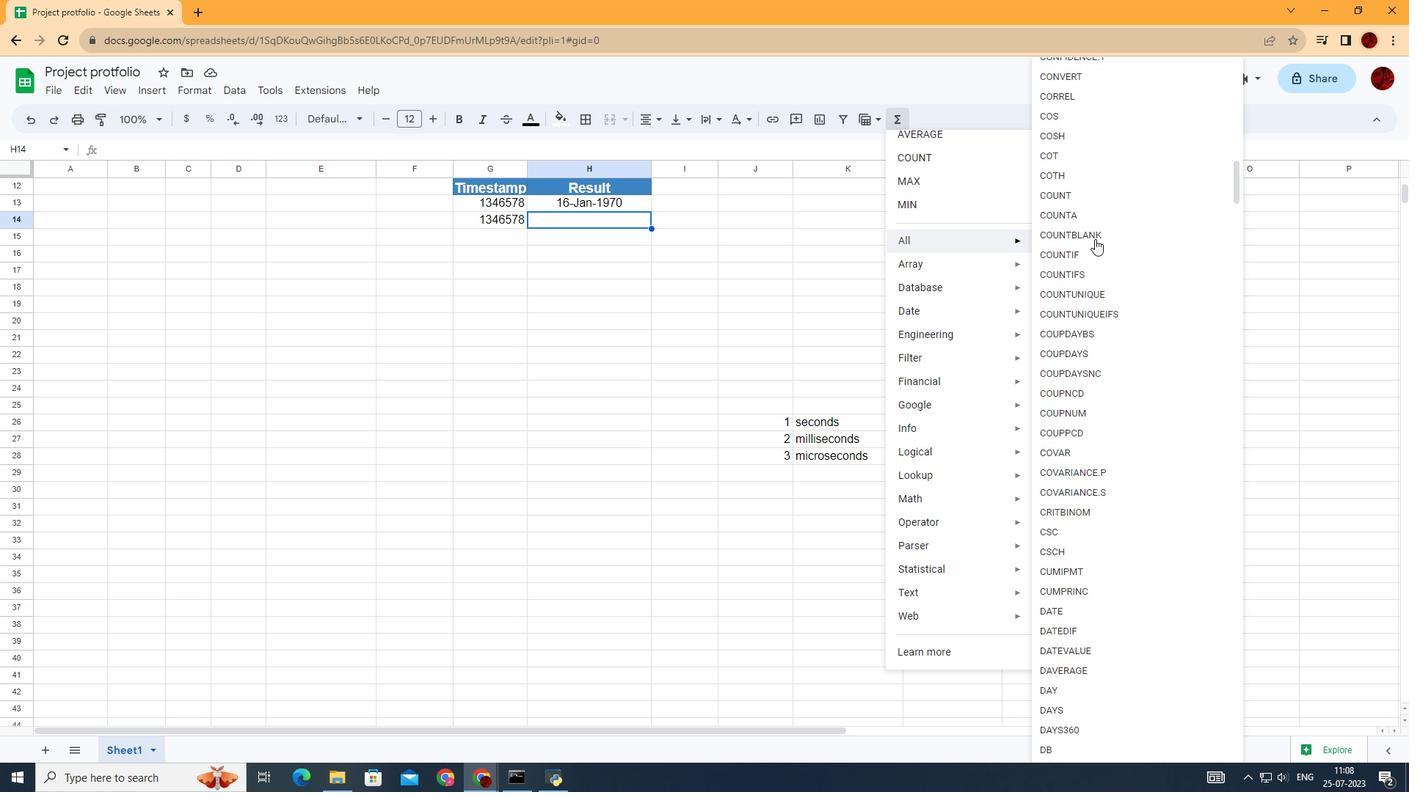 
Action: Mouse scrolled (1095, 238) with delta (0, 0)
Screenshot: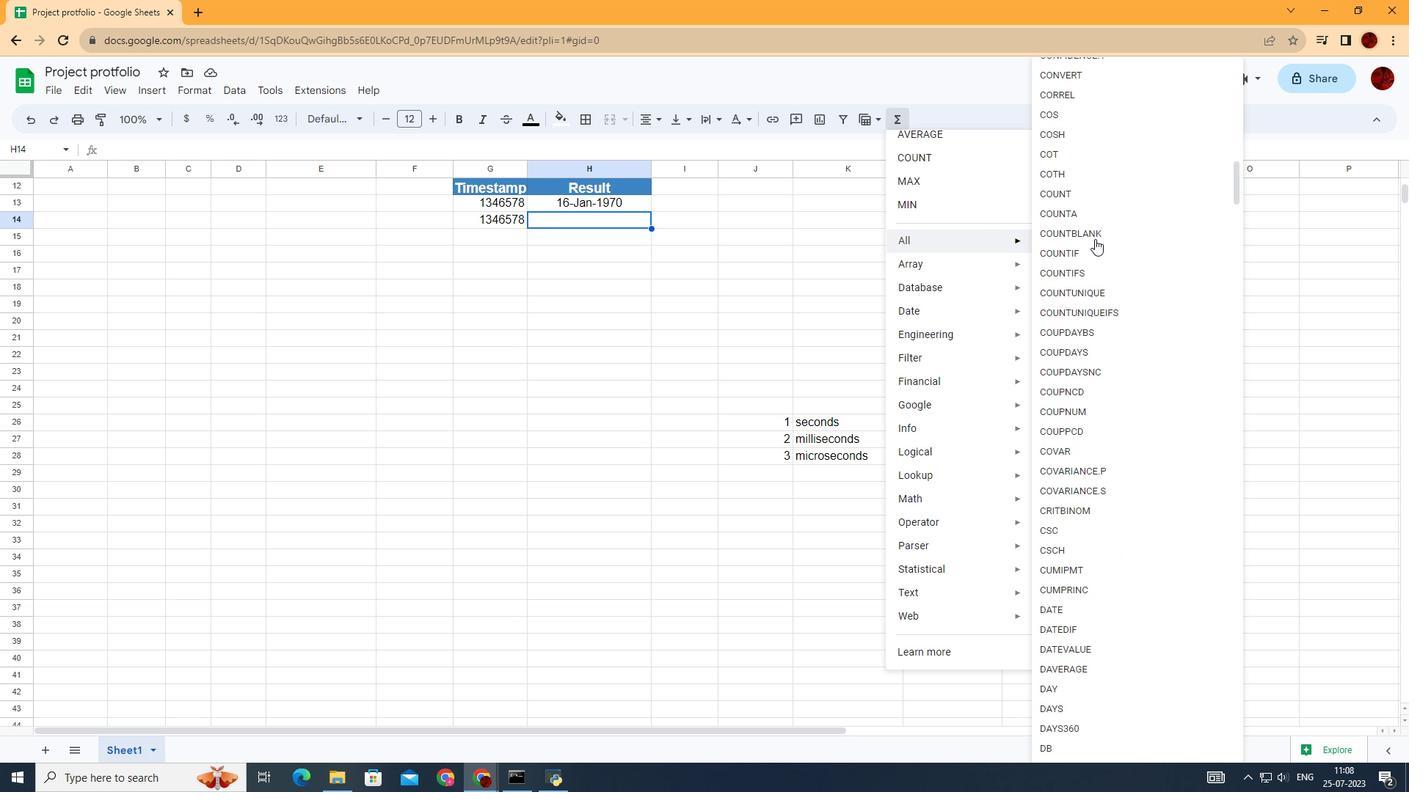 
Action: Mouse scrolled (1095, 238) with delta (0, 0)
Screenshot: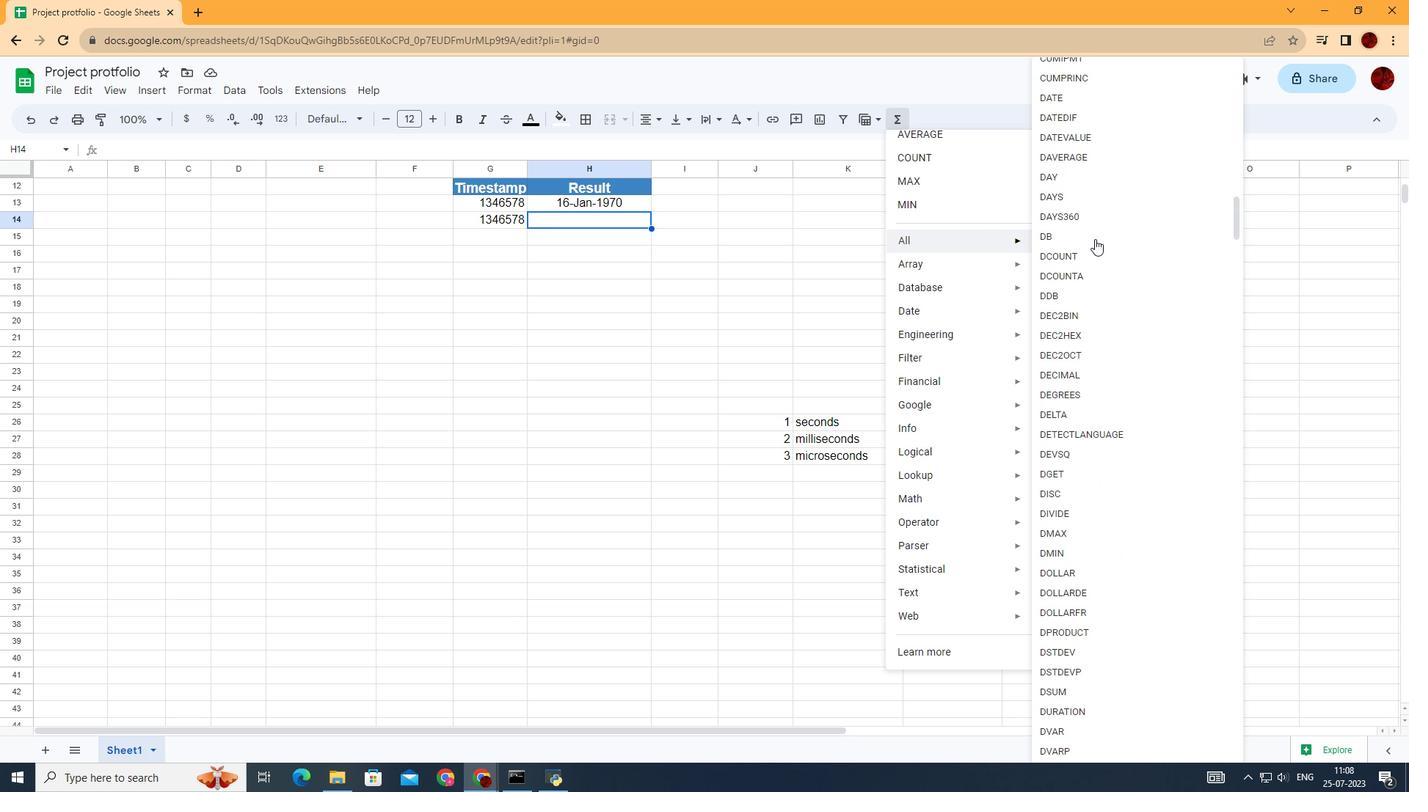 
Action: Mouse scrolled (1095, 238) with delta (0, 0)
Screenshot: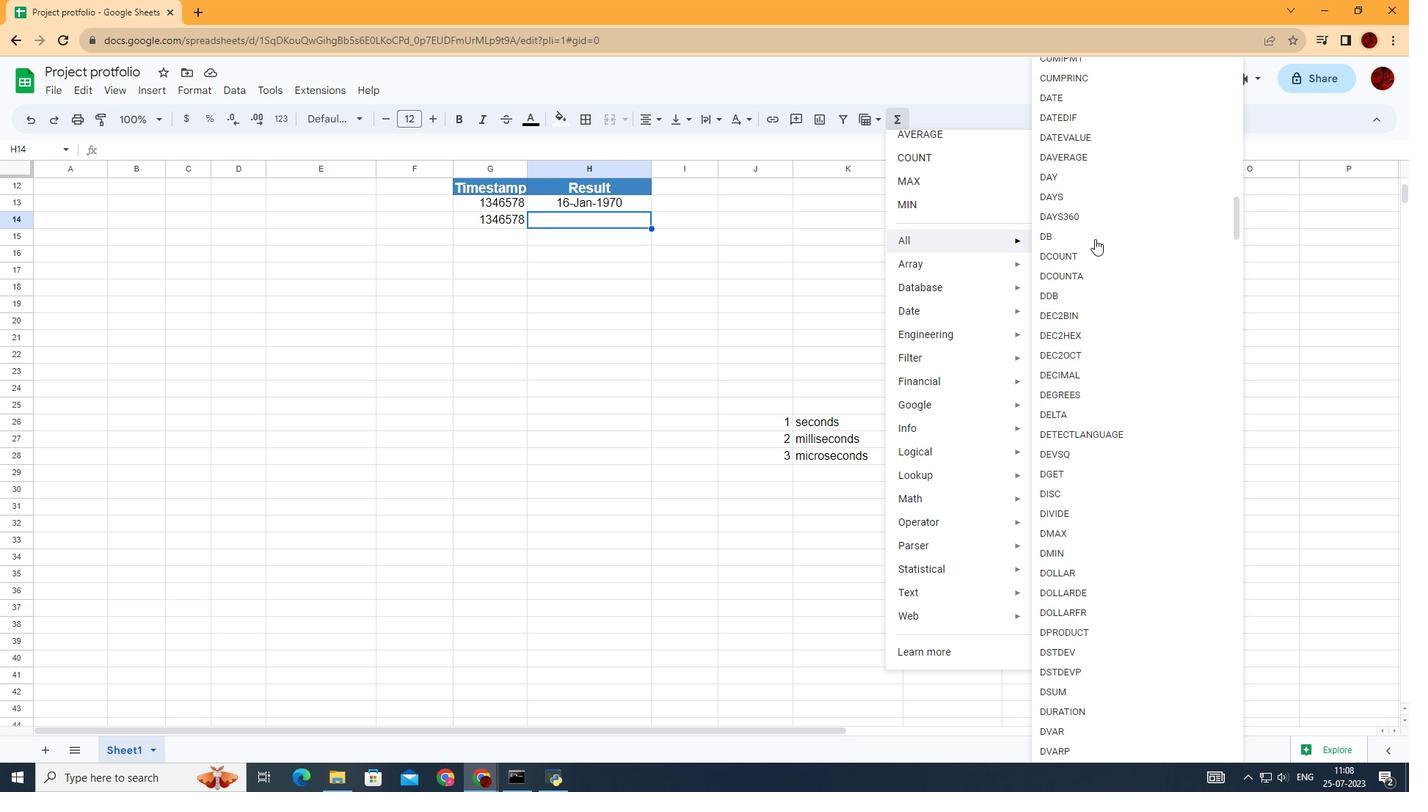 
Action: Mouse scrolled (1095, 238) with delta (0, 0)
Screenshot: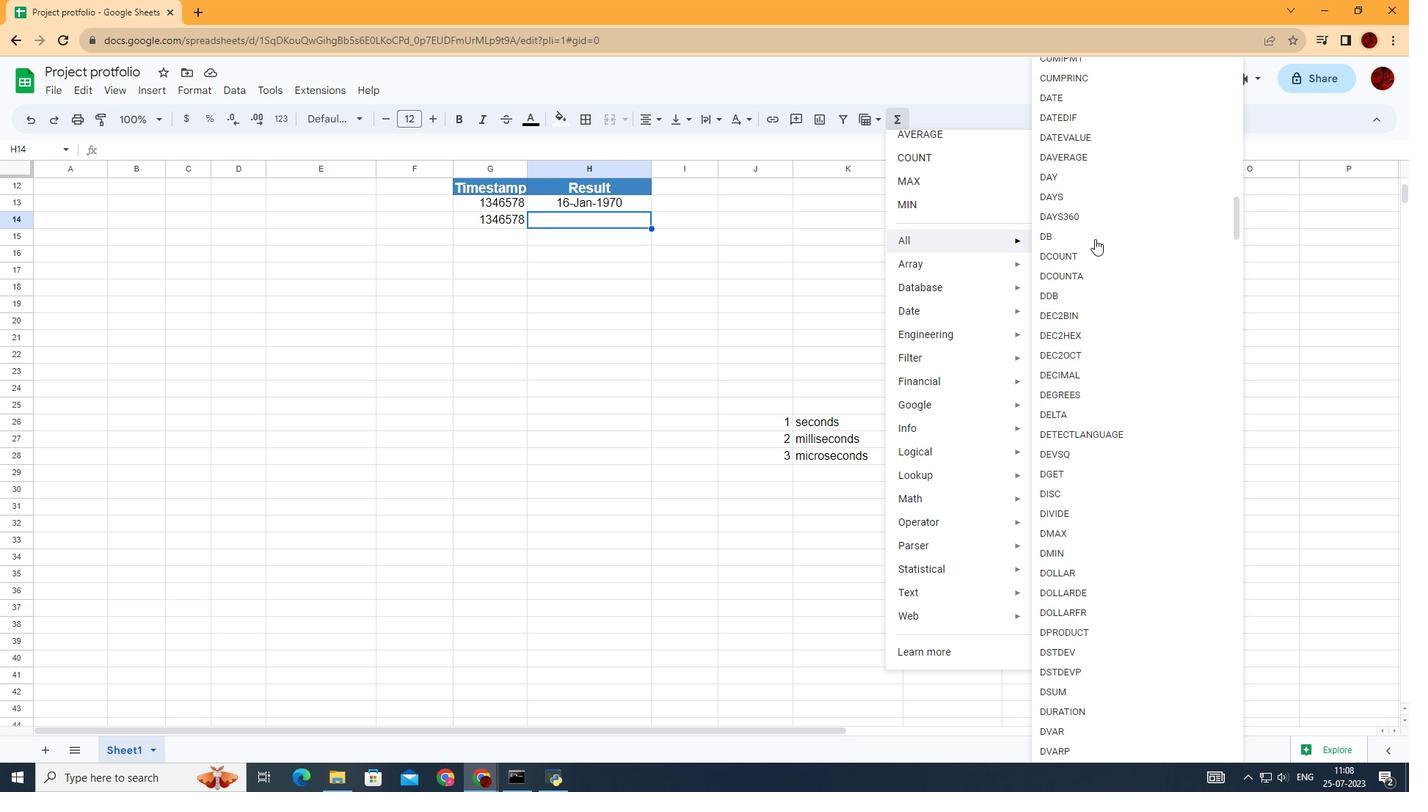 
Action: Mouse scrolled (1095, 238) with delta (0, 0)
Screenshot: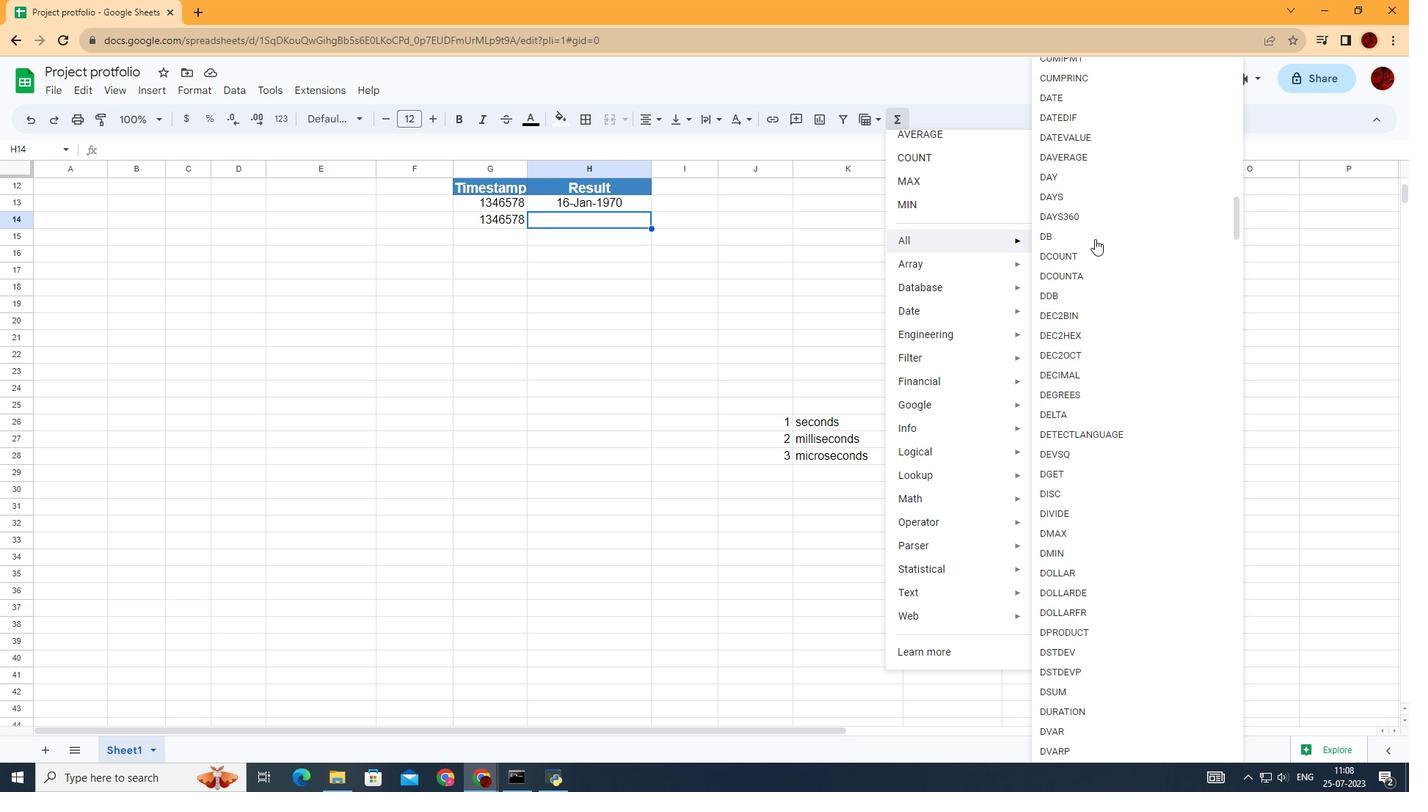 
Action: Mouse scrolled (1095, 238) with delta (0, 0)
Screenshot: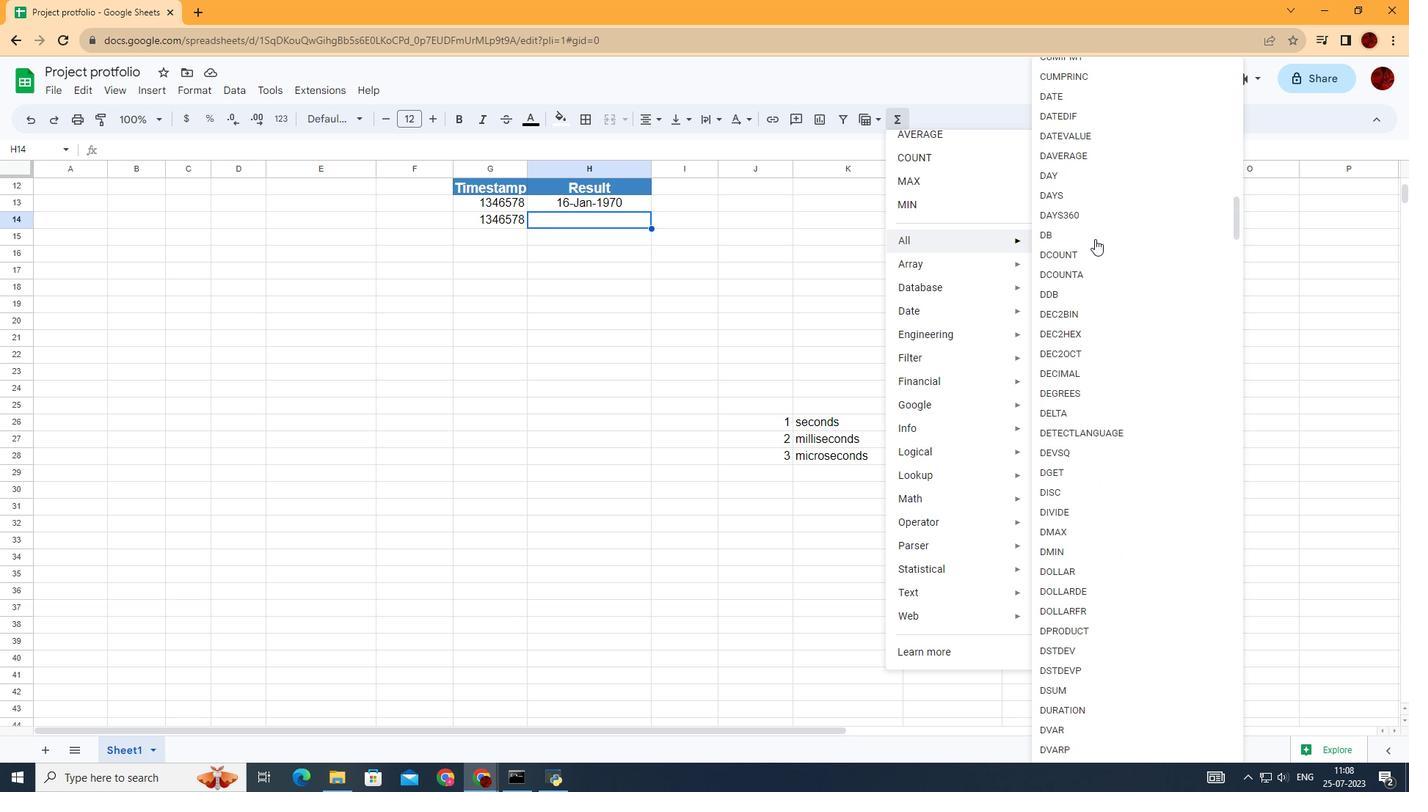 
Action: Mouse scrolled (1095, 238) with delta (0, 0)
Screenshot: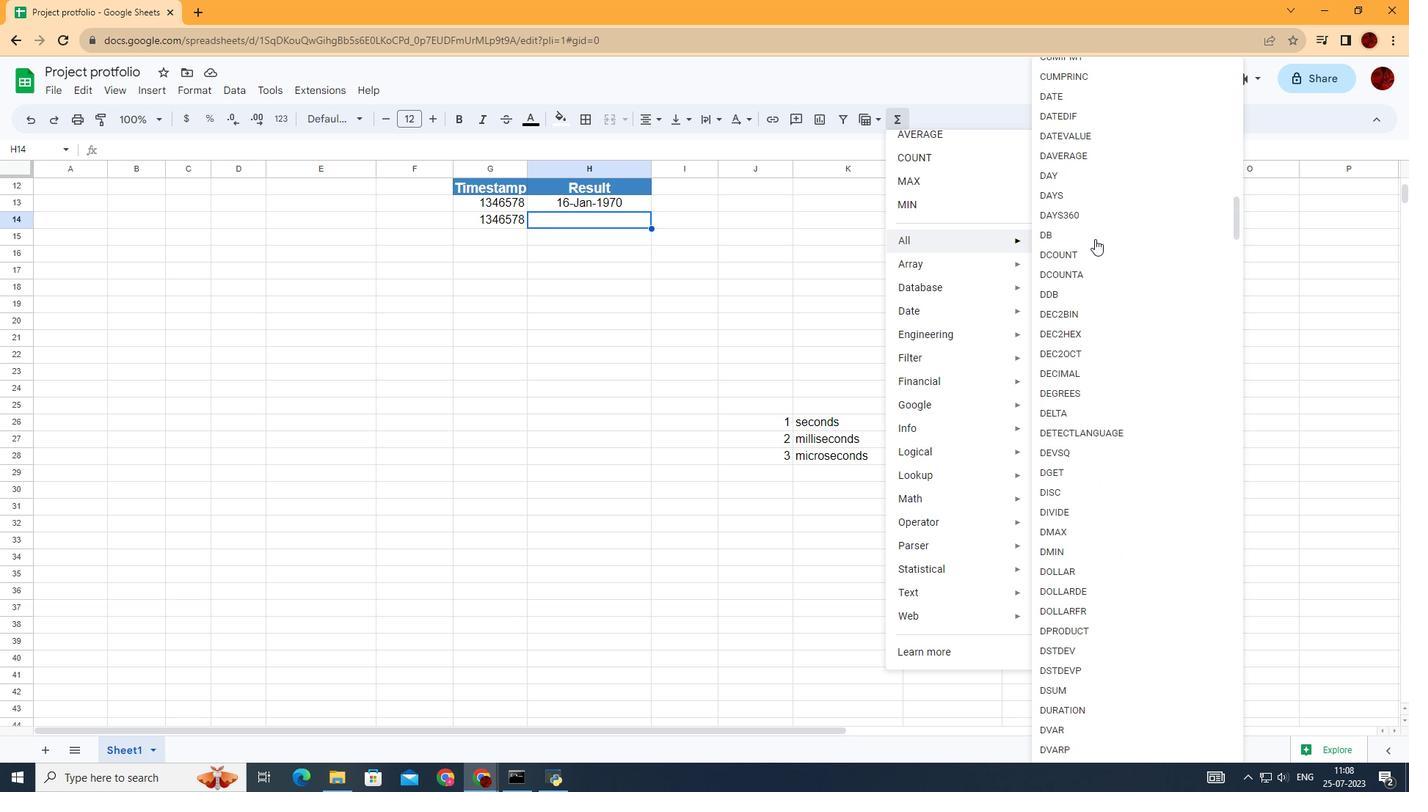 
Action: Mouse scrolled (1095, 238) with delta (0, 0)
Screenshot: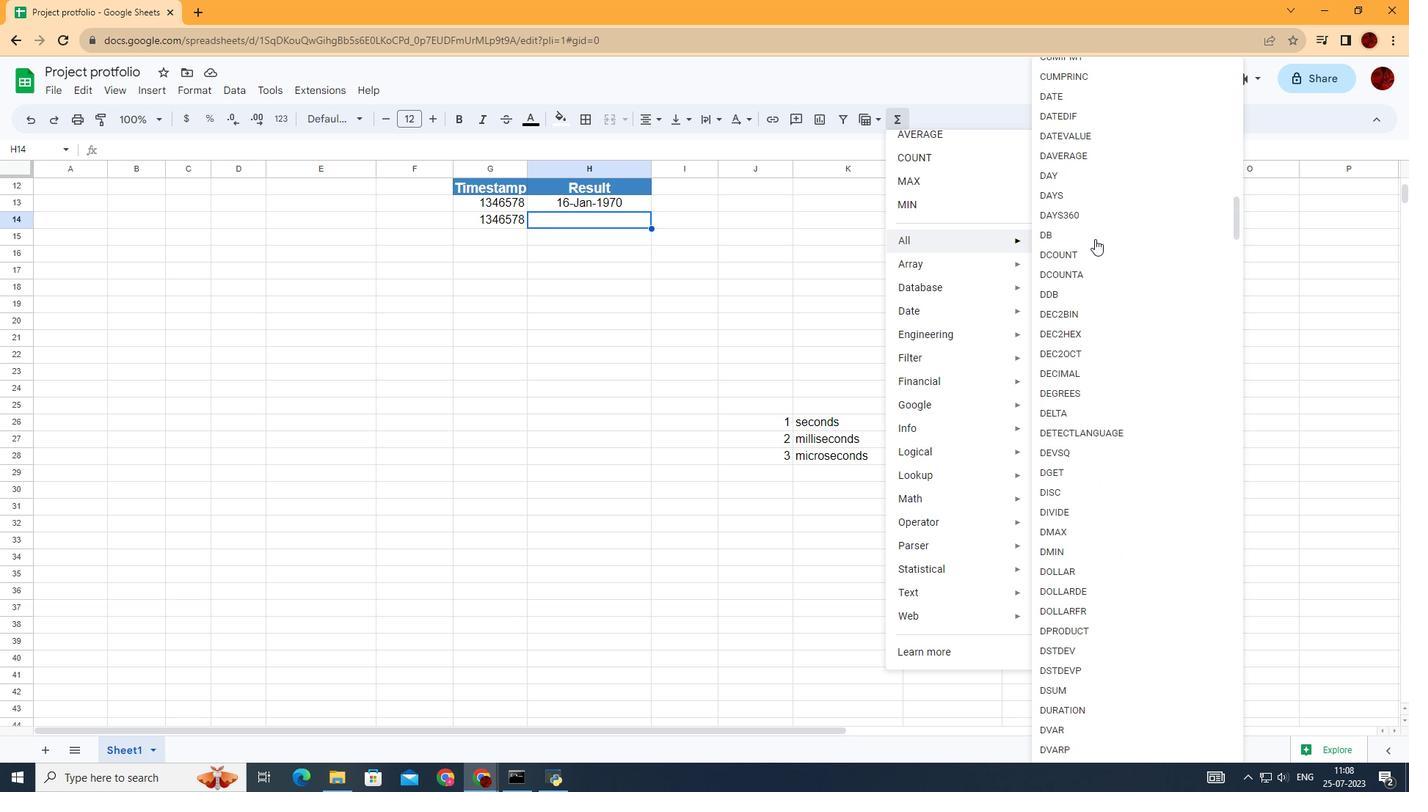 
Action: Mouse moved to (1077, 341)
Screenshot: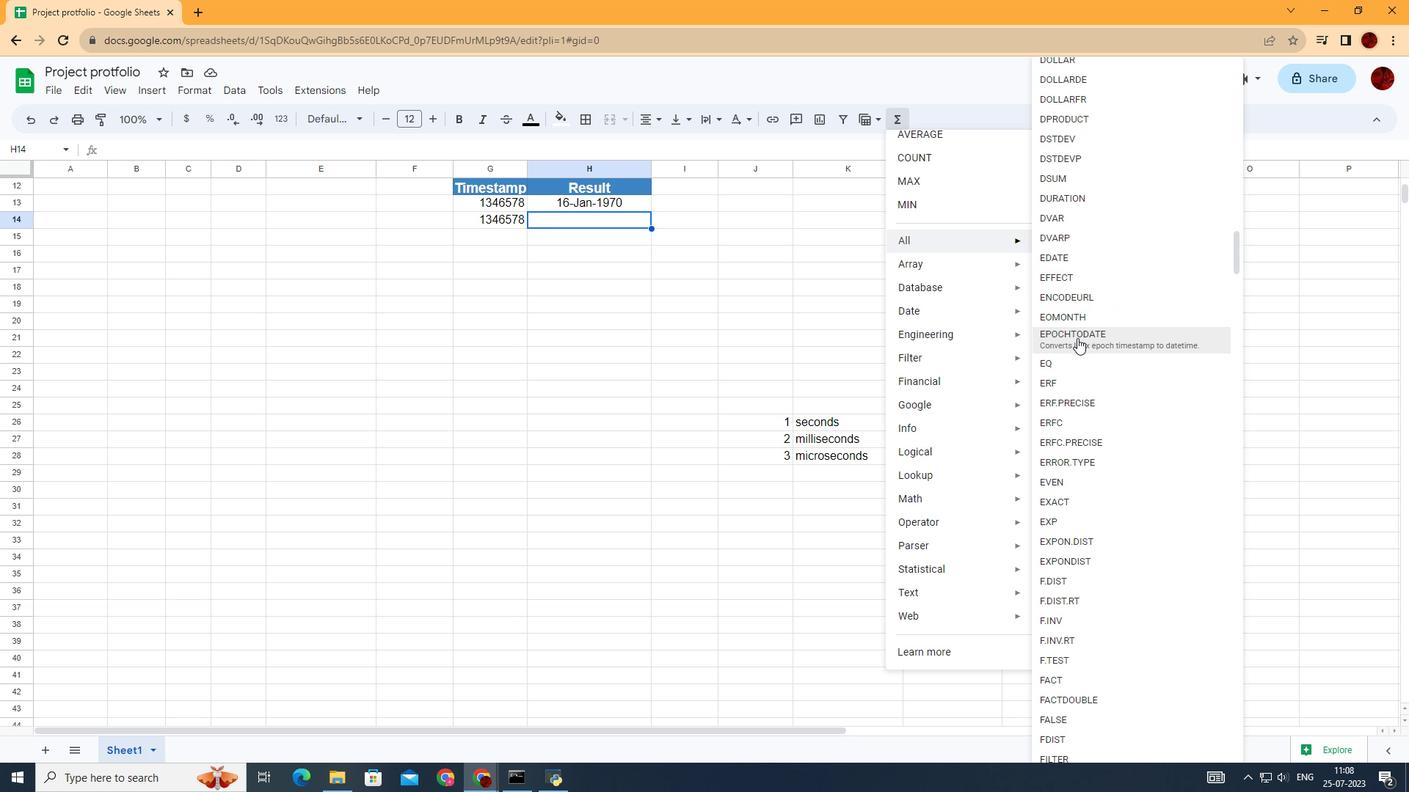 
Action: Mouse pressed left at (1077, 341)
Screenshot: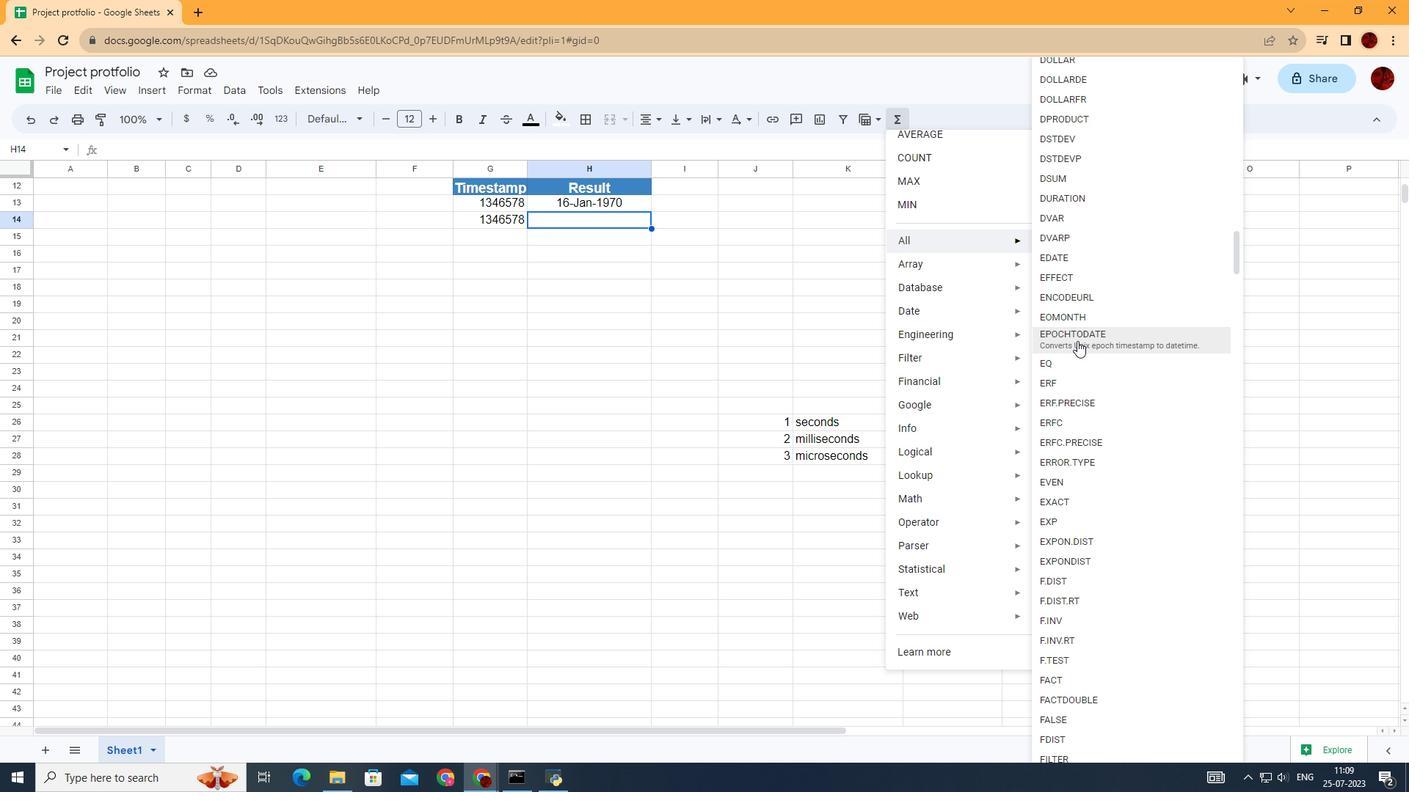 
Action: Mouse moved to (509, 221)
Screenshot: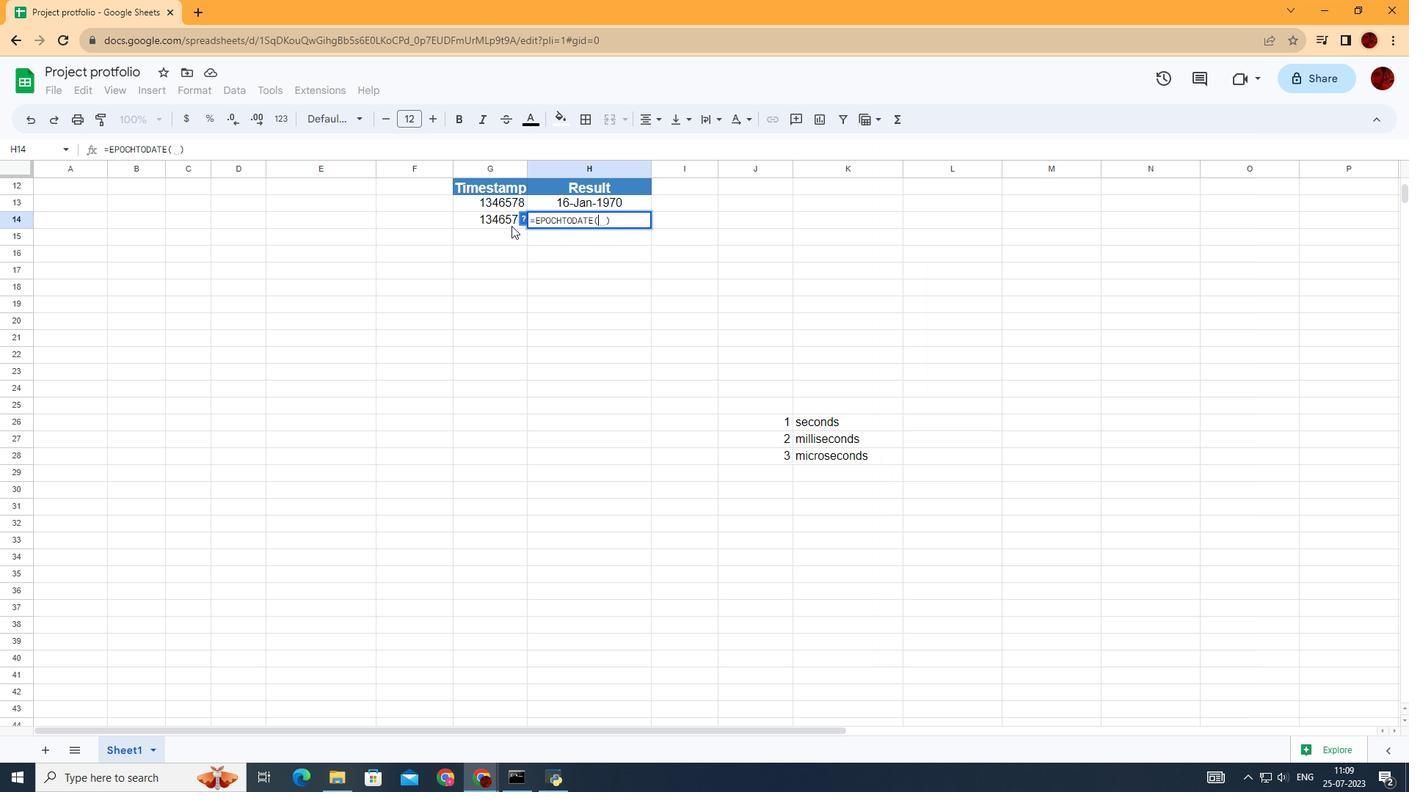 
Action: Mouse pressed left at (509, 221)
Screenshot: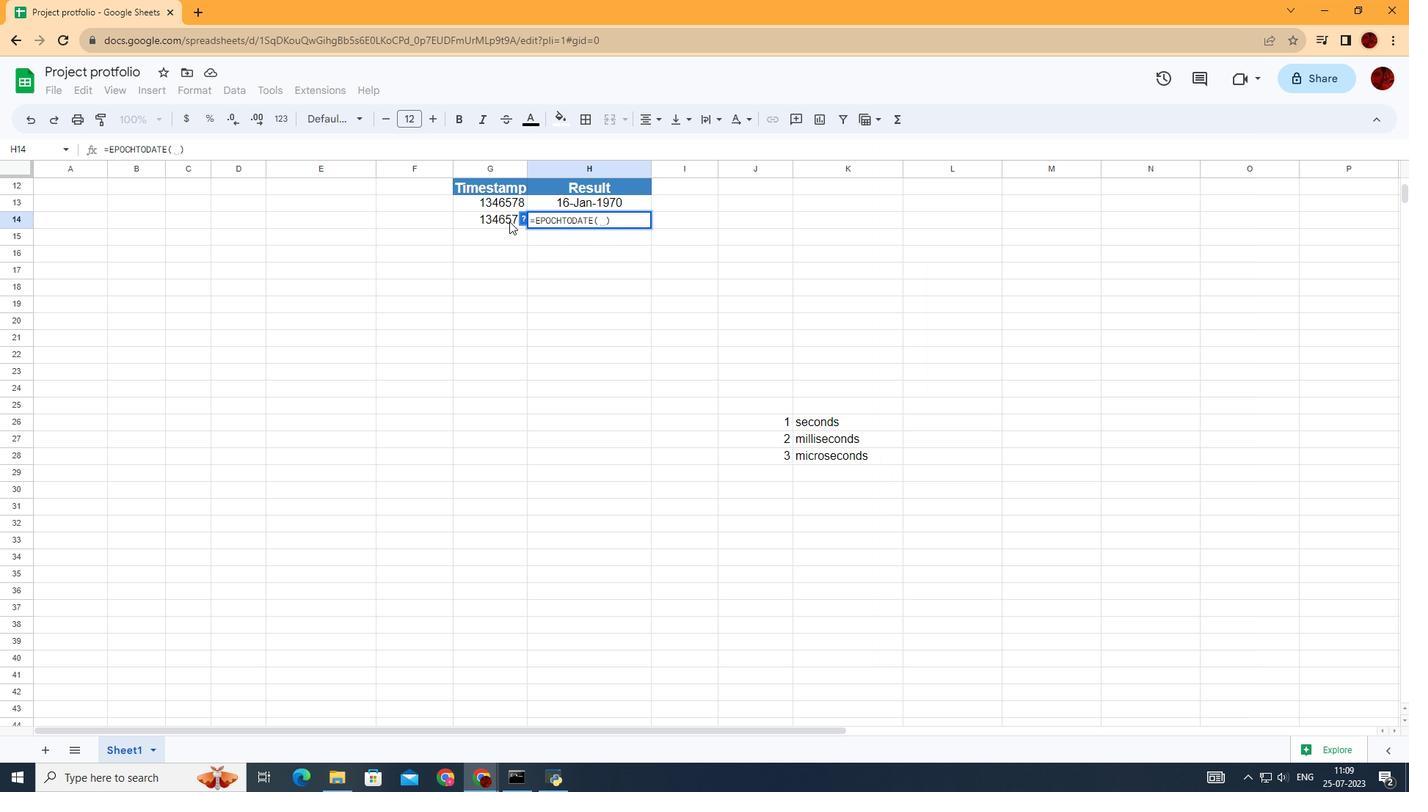 
Action: Key pressed ,
Screenshot: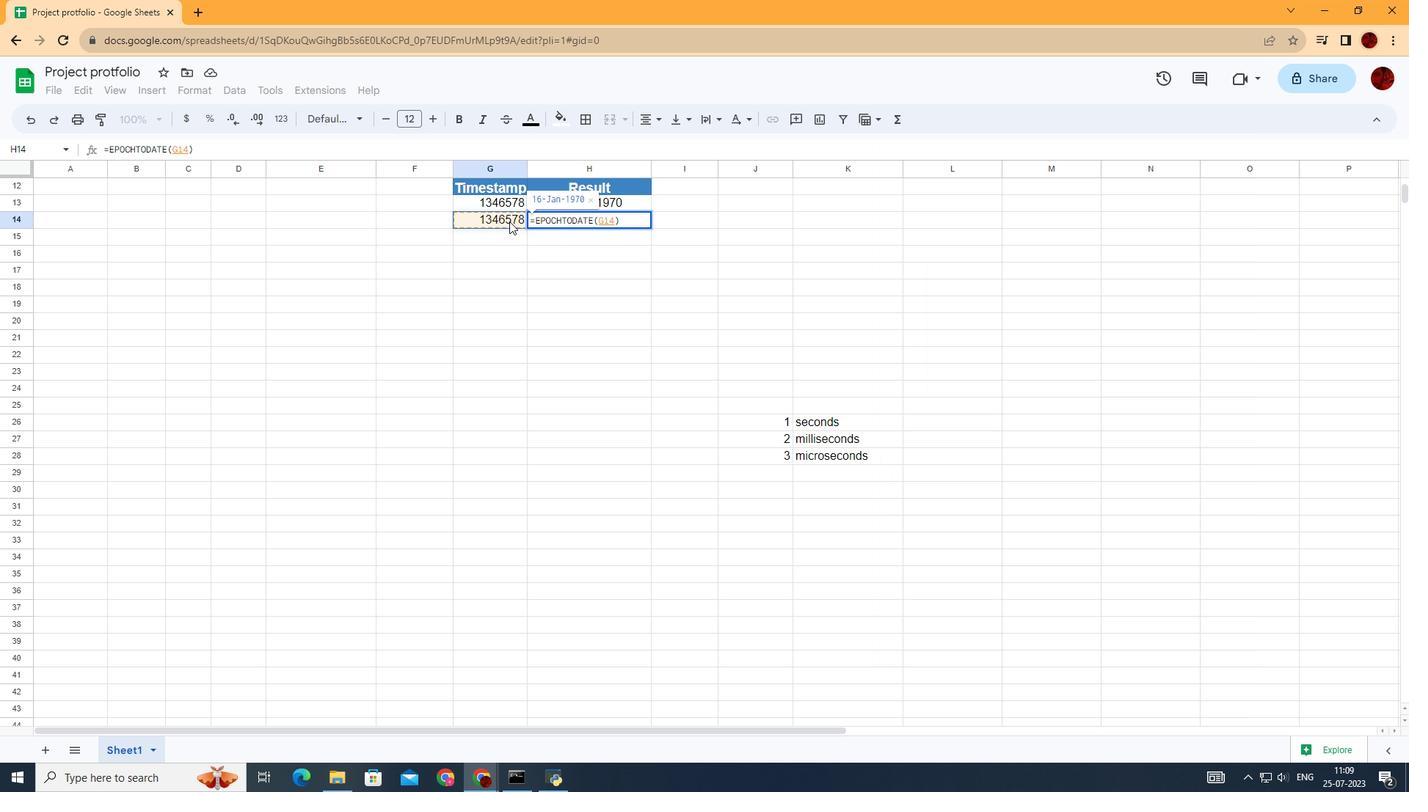 
Action: Mouse moved to (780, 421)
Screenshot: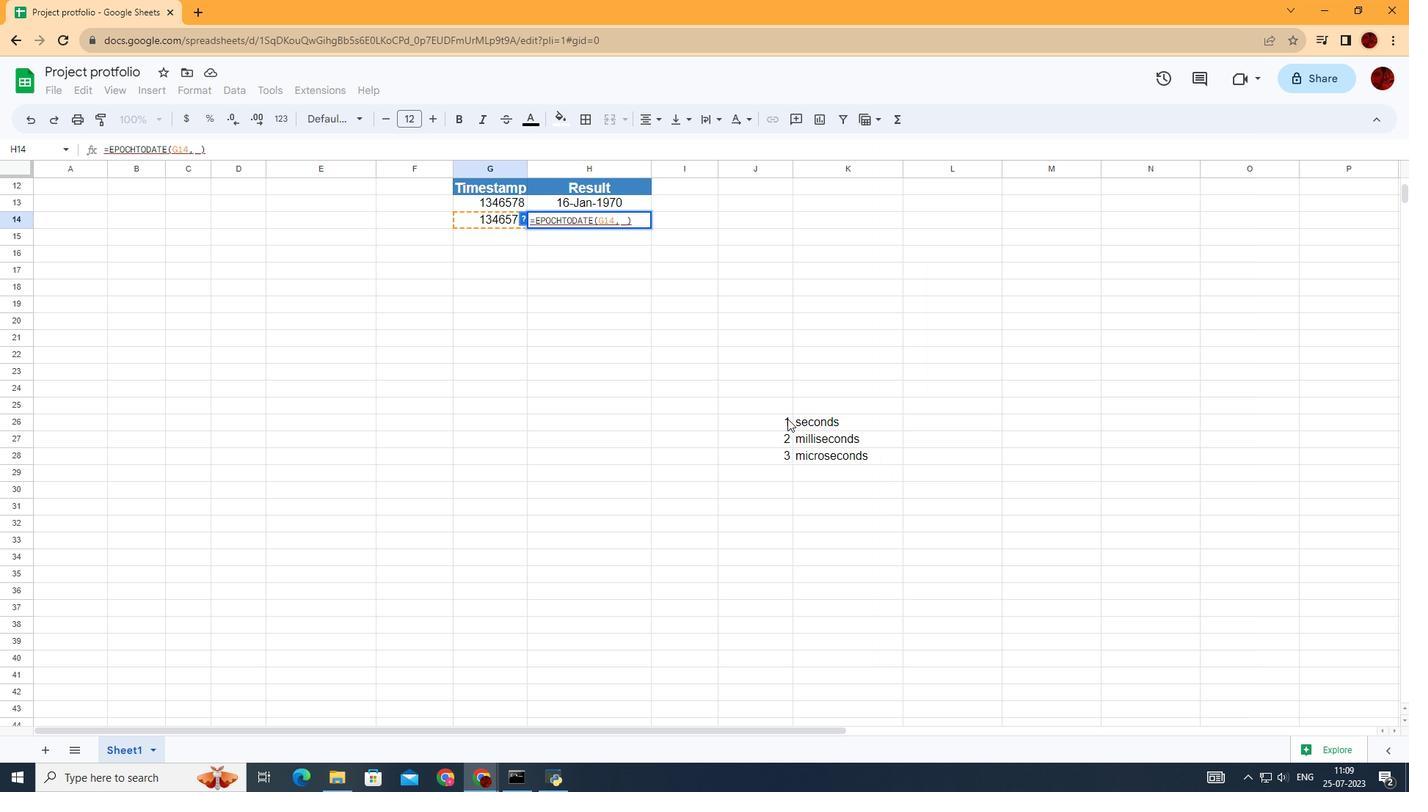 
Action: Mouse pressed left at (780, 421)
Screenshot: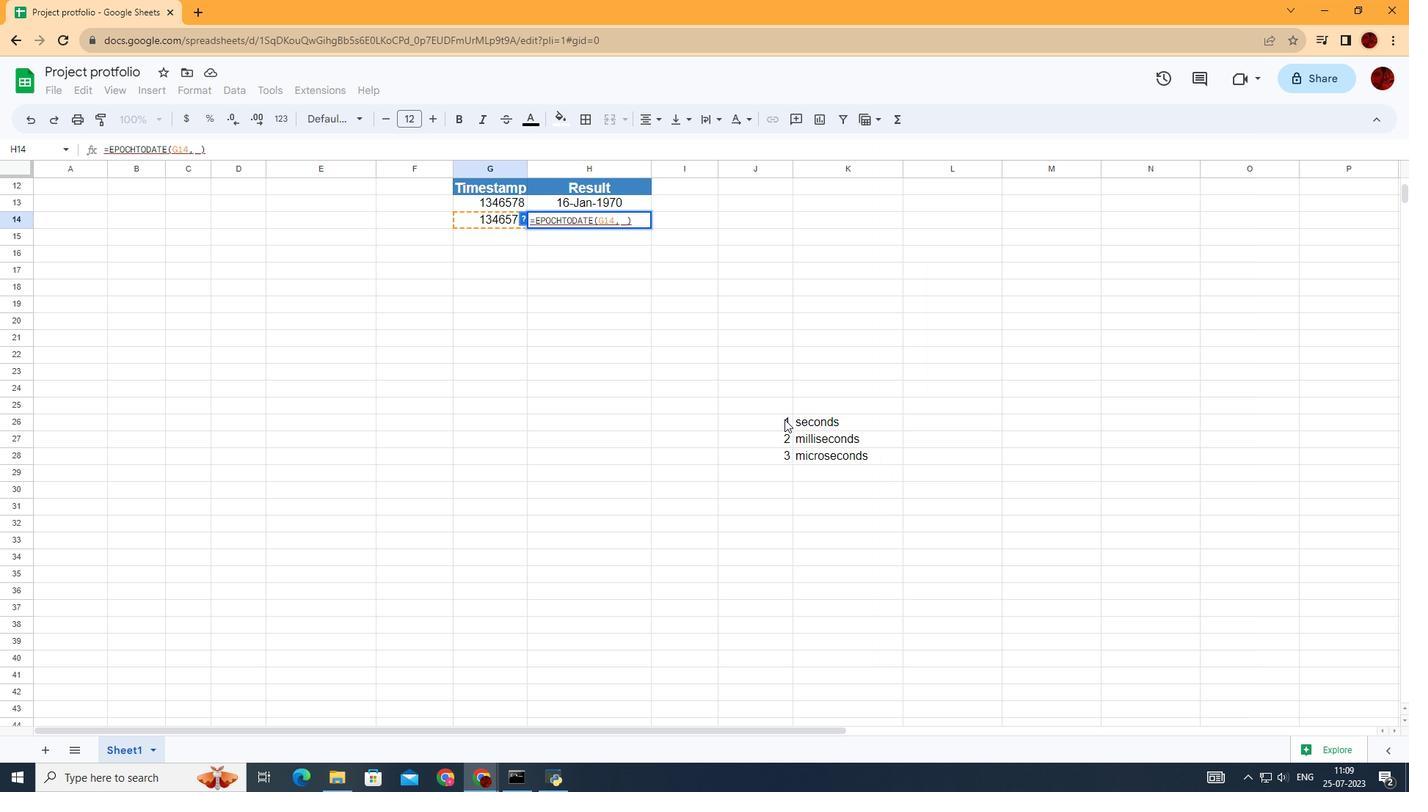 
Action: Key pressed <Key.enter>
Screenshot: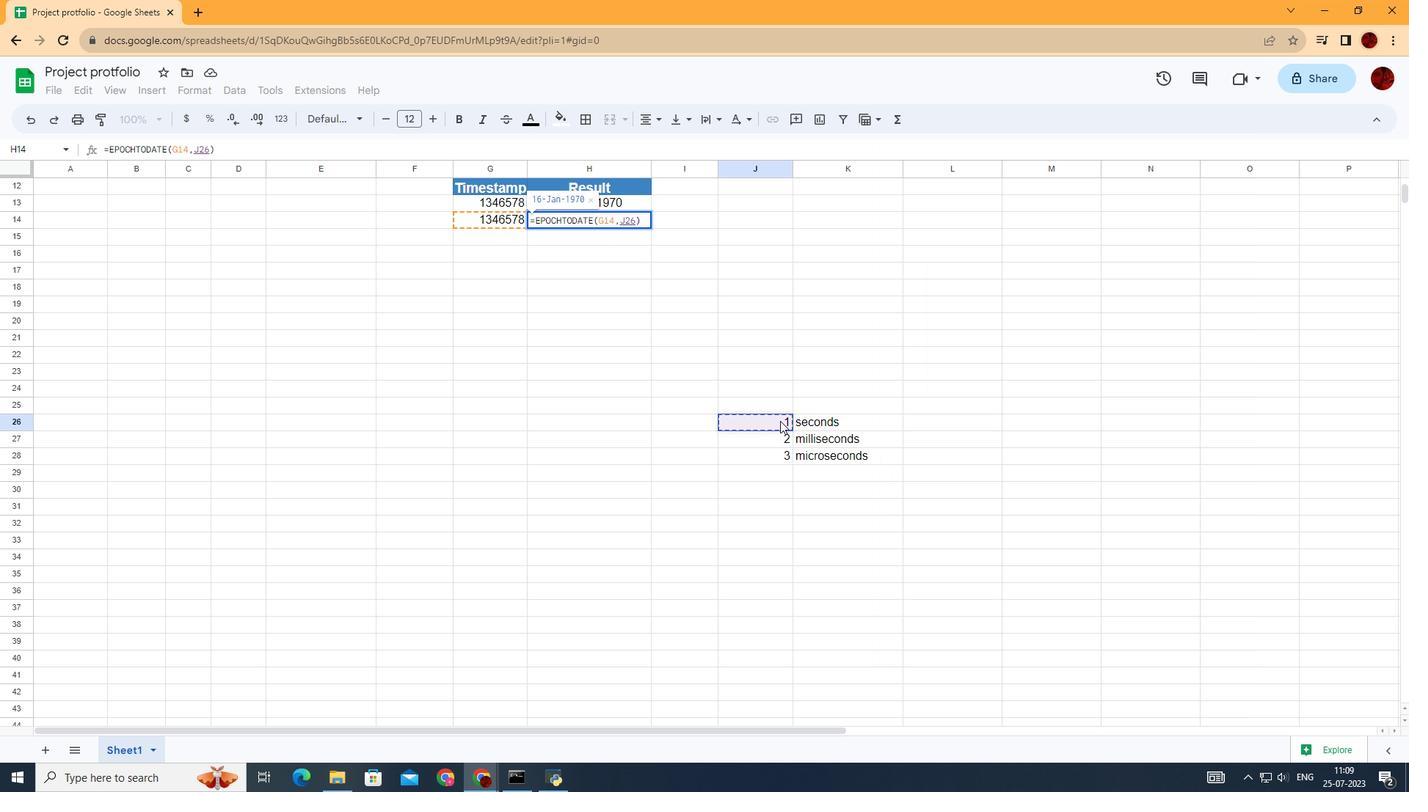
